 Task: Find connections with filter location Jinshi with filter topic #openhouse with filter profile language Potuguese with filter current company CRISIL Global Research & Risk Solutions with filter school Saurashtra University, Rajkot with filter industry Taxi and Limousine Services with filter service category Leadership Development with filter keywords title Preschool Teacher
Action: Mouse moved to (551, 70)
Screenshot: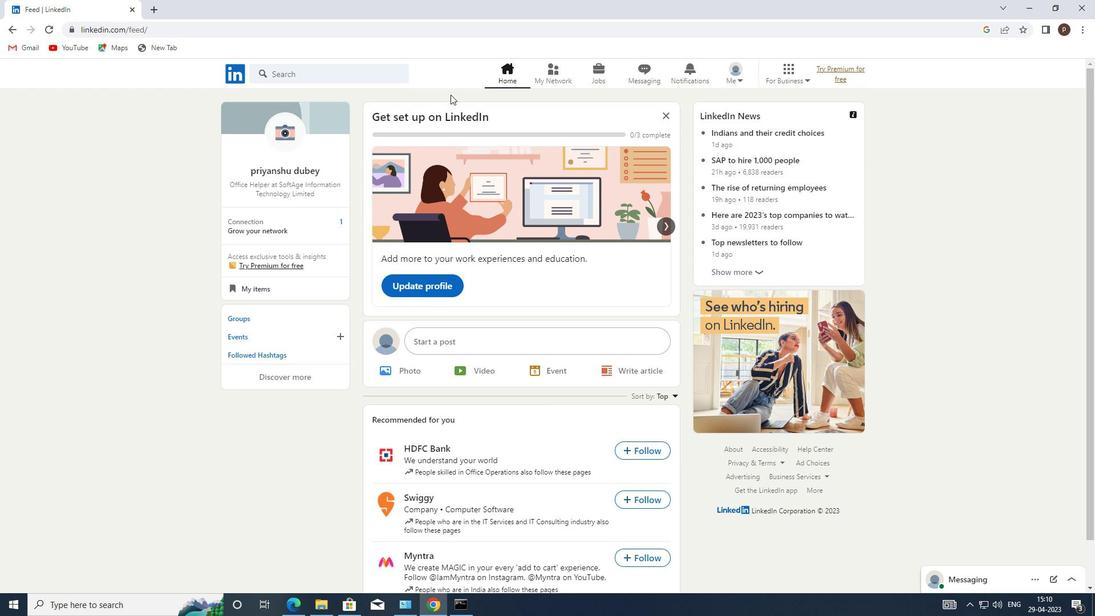 
Action: Mouse pressed left at (551, 70)
Screenshot: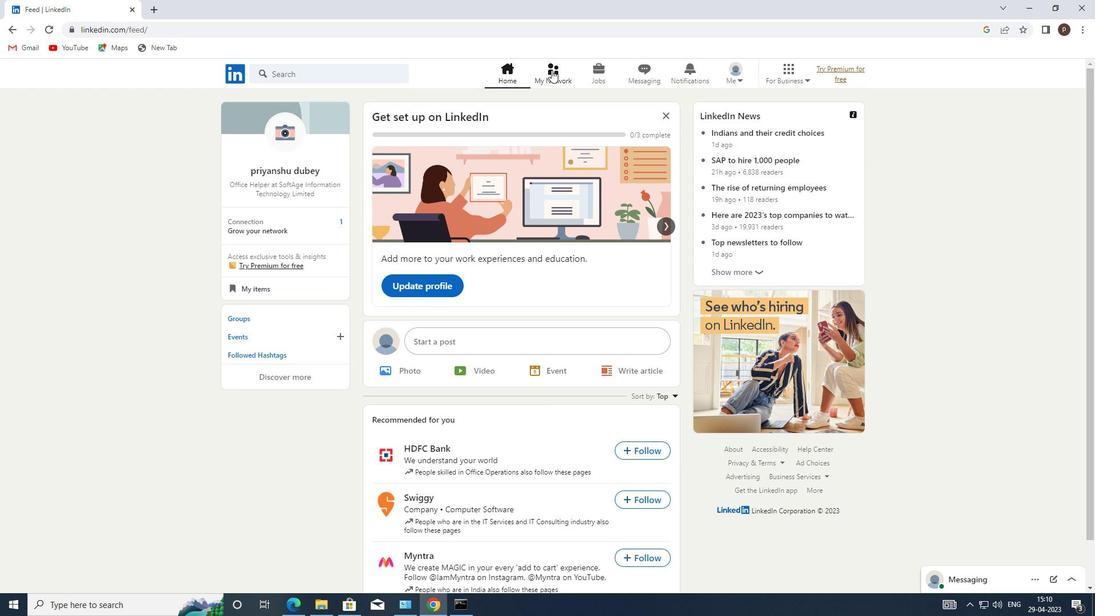 
Action: Mouse moved to (306, 127)
Screenshot: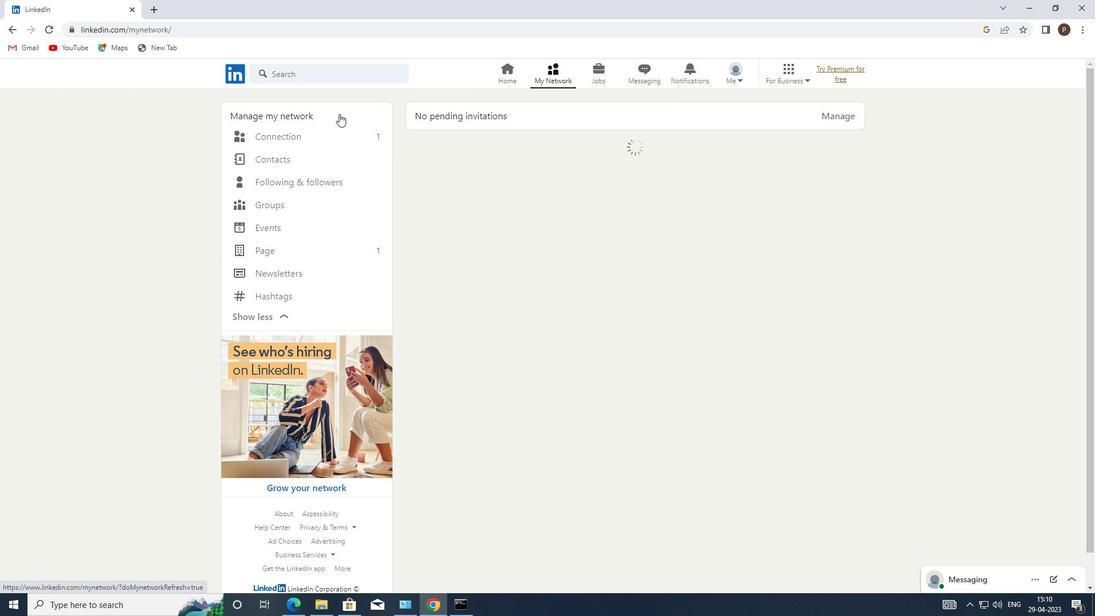 
Action: Mouse pressed left at (306, 127)
Screenshot: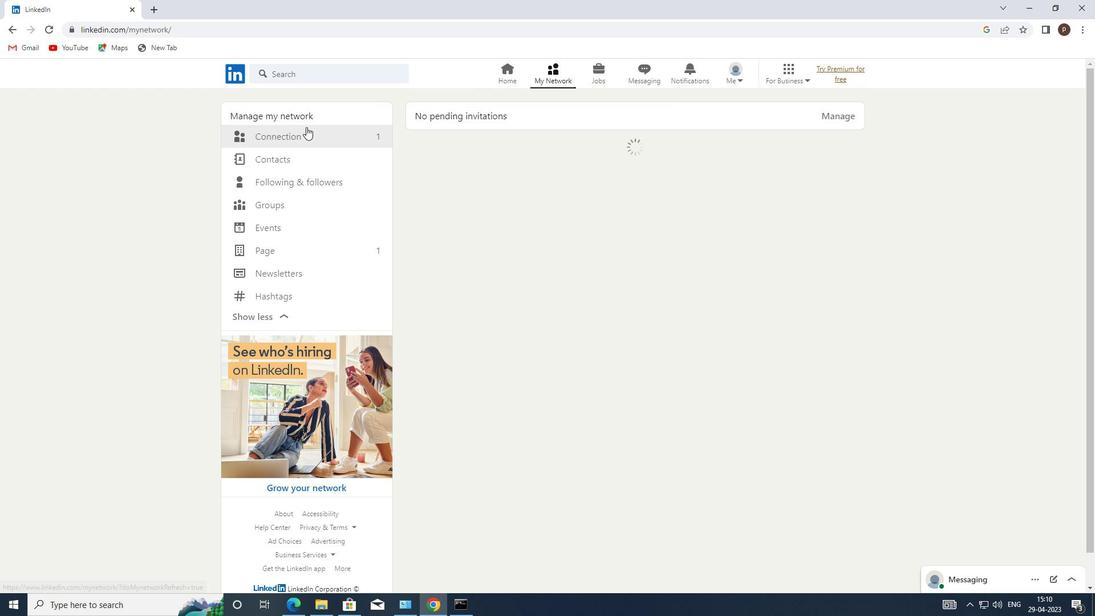 
Action: Mouse moved to (327, 140)
Screenshot: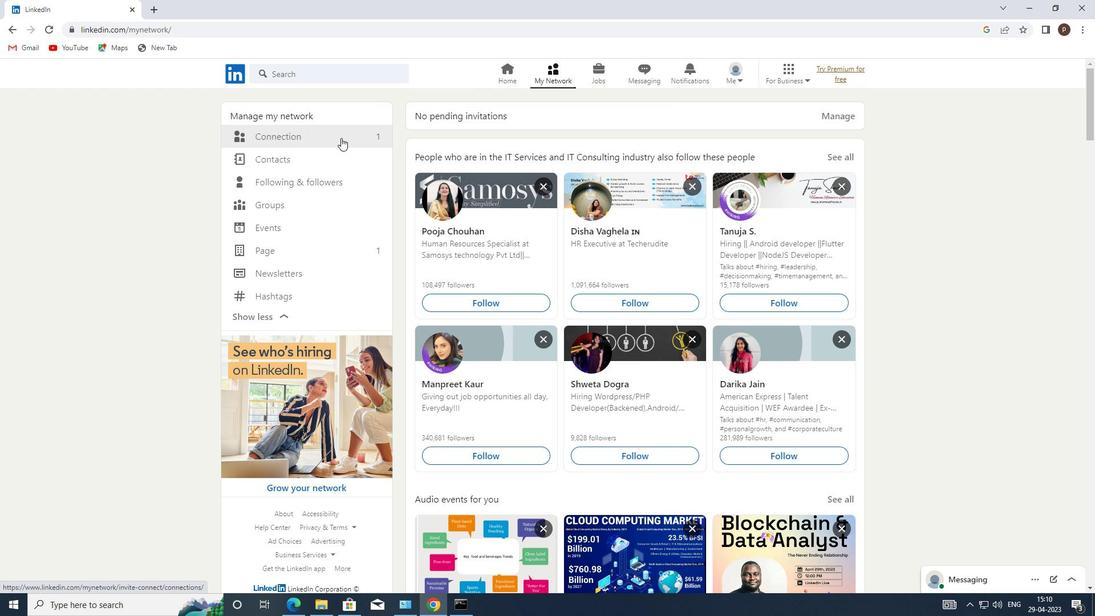 
Action: Mouse pressed left at (327, 140)
Screenshot: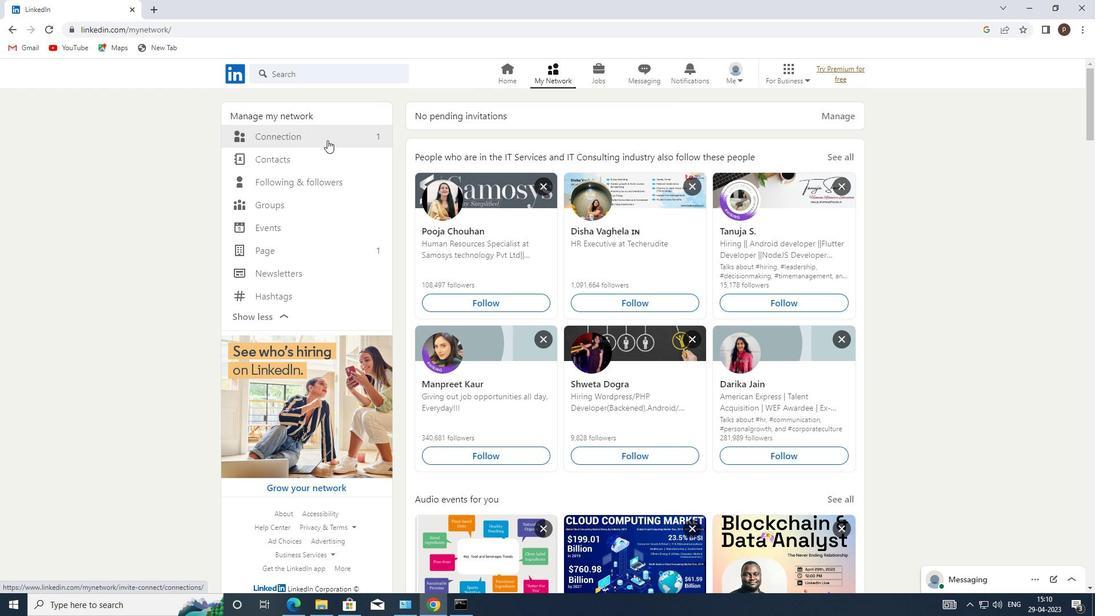 
Action: Mouse moved to (636, 138)
Screenshot: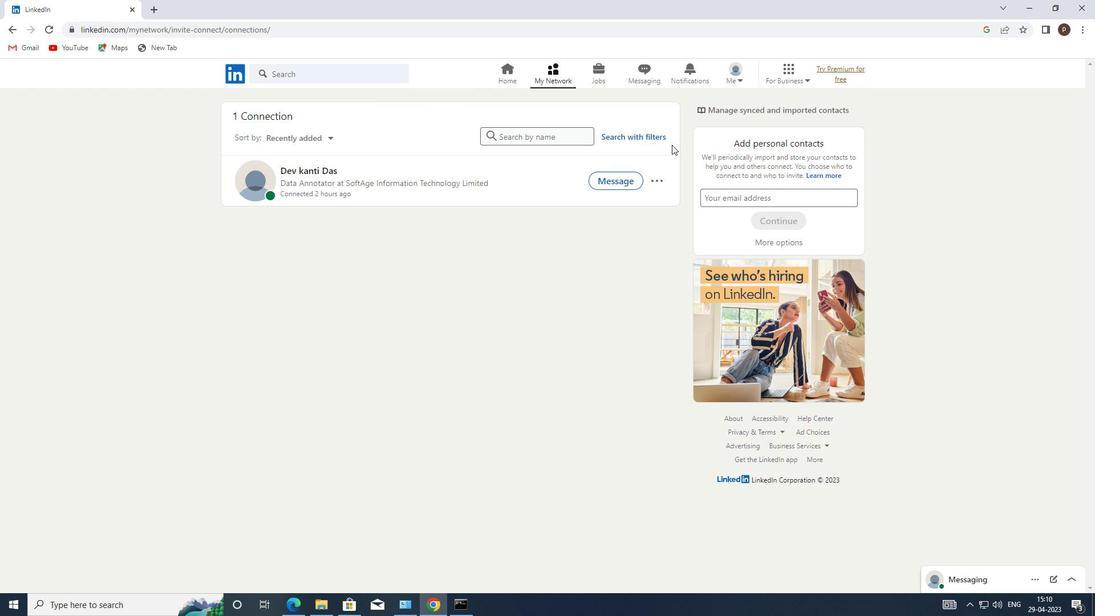 
Action: Mouse pressed left at (636, 138)
Screenshot: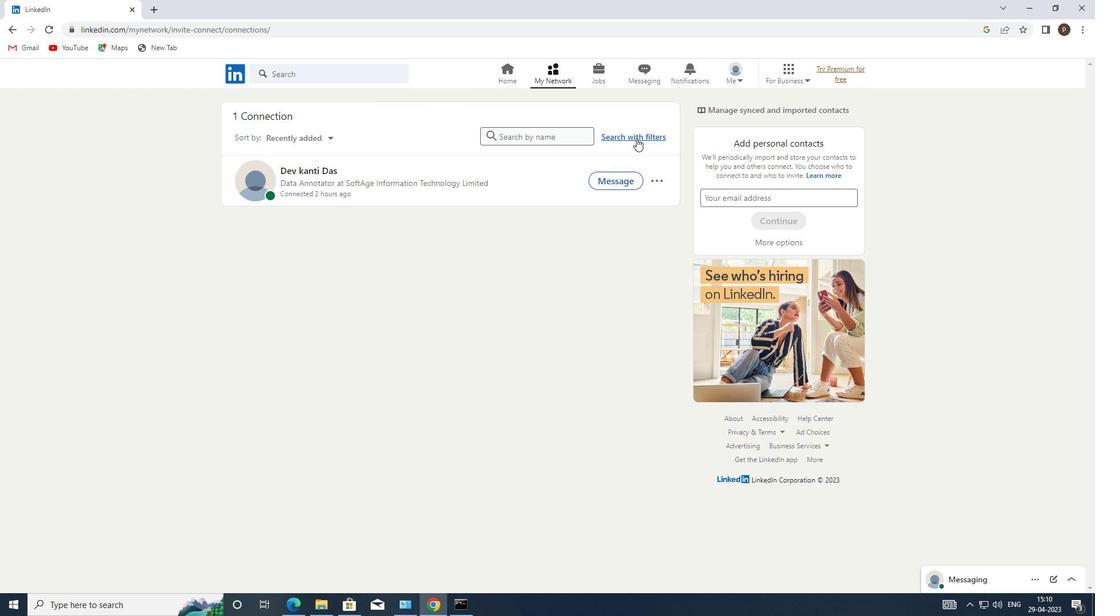 
Action: Mouse moved to (581, 110)
Screenshot: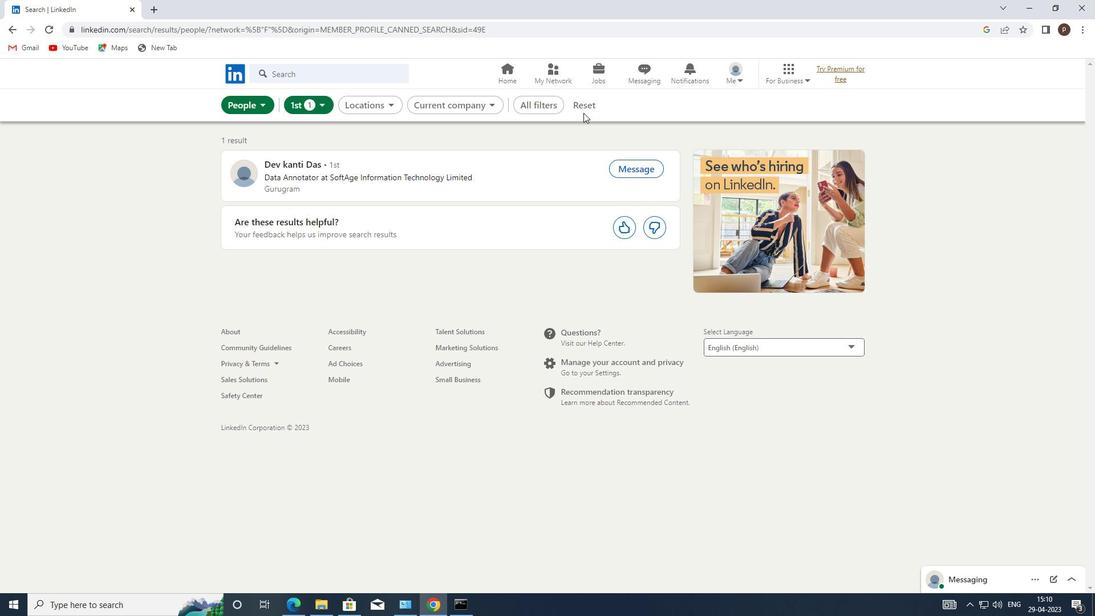 
Action: Mouse pressed left at (581, 110)
Screenshot: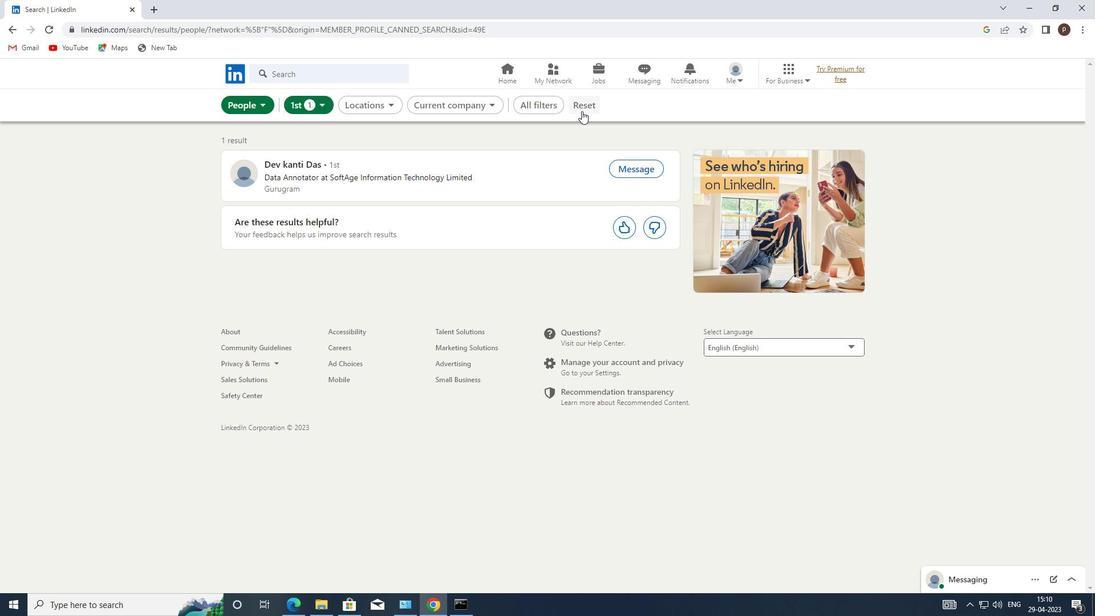 
Action: Mouse moved to (578, 107)
Screenshot: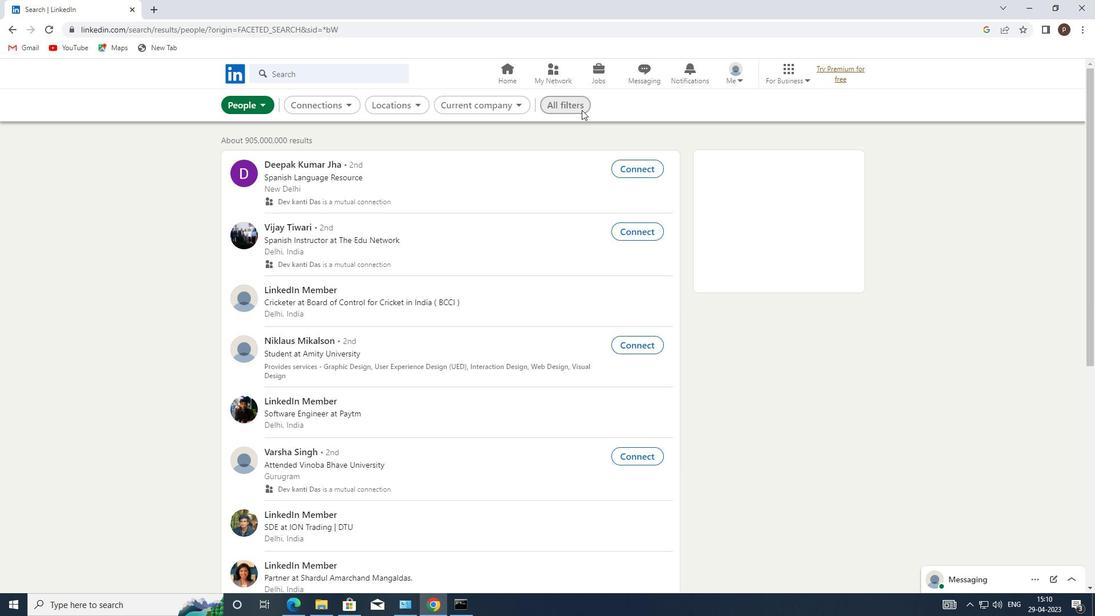 
Action: Mouse pressed left at (578, 107)
Screenshot: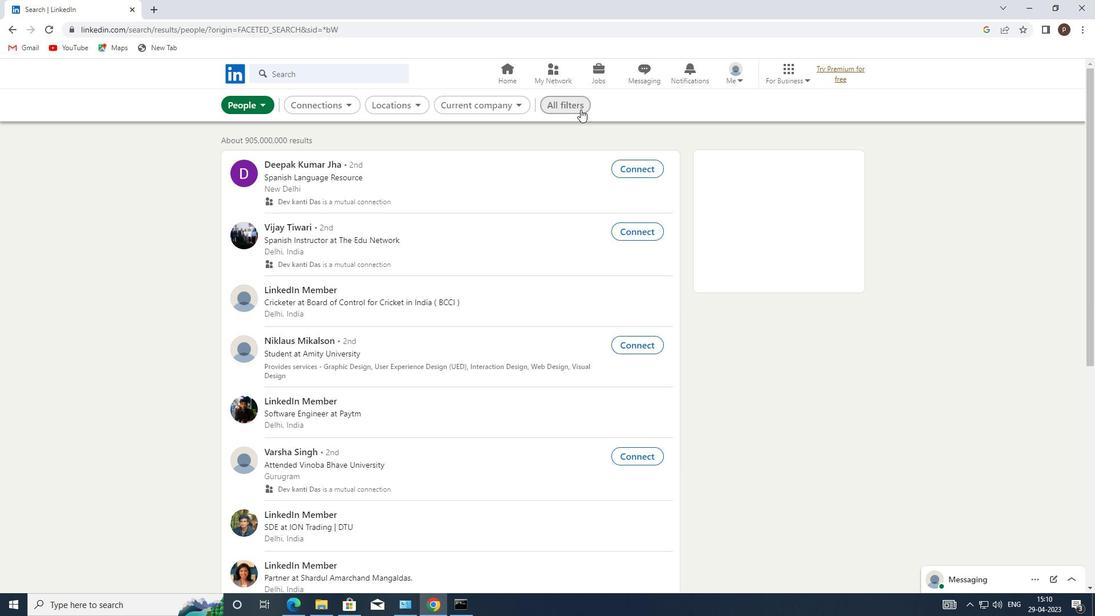 
Action: Mouse moved to (877, 365)
Screenshot: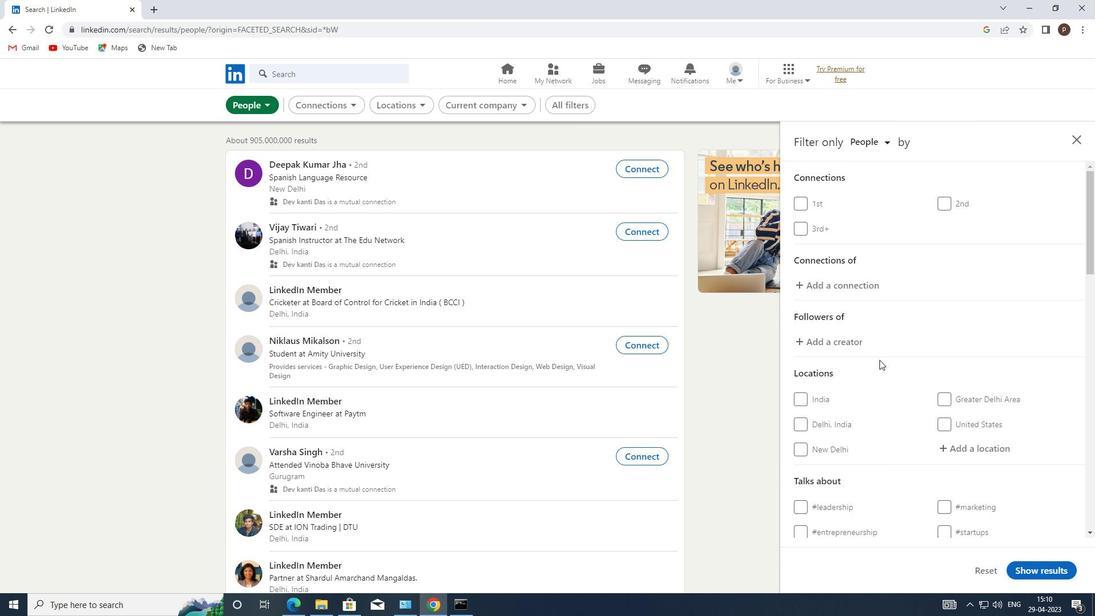 
Action: Mouse scrolled (877, 364) with delta (0, 0)
Screenshot: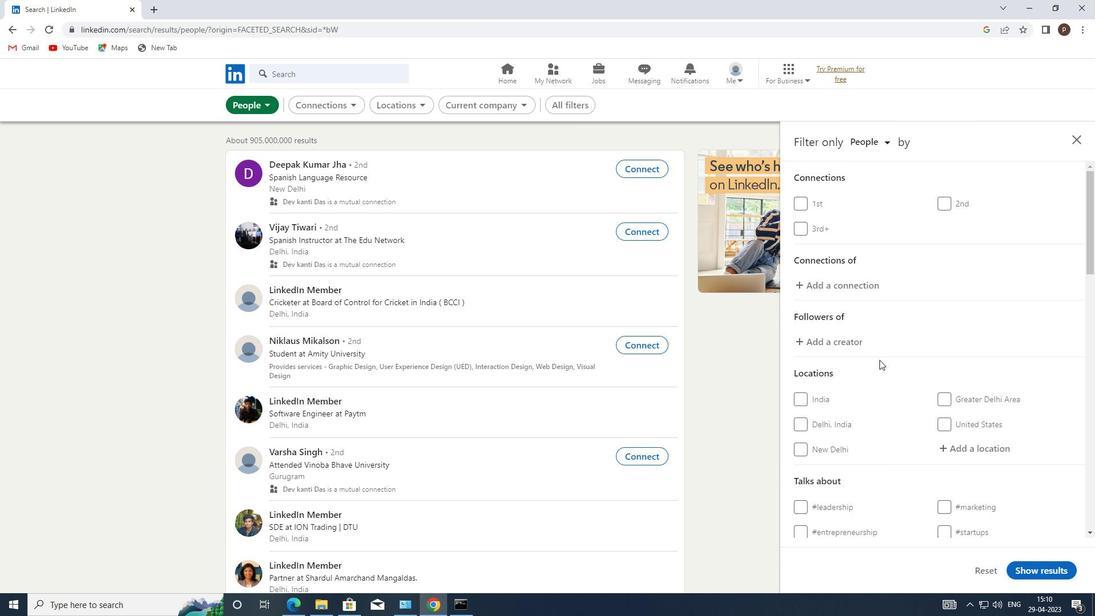 
Action: Mouse scrolled (877, 364) with delta (0, 0)
Screenshot: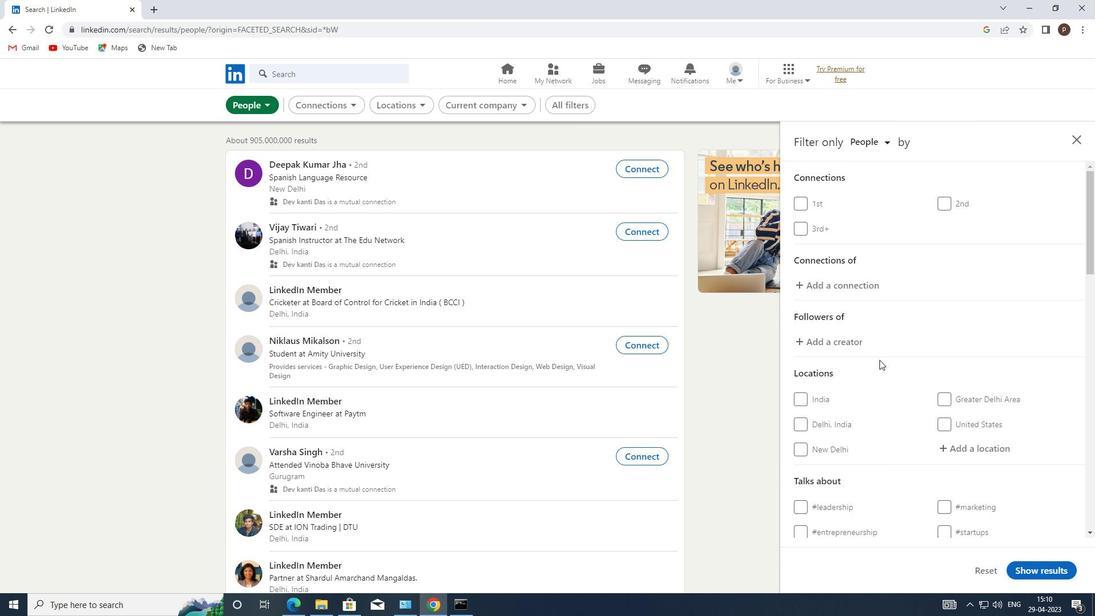 
Action: Mouse moved to (953, 328)
Screenshot: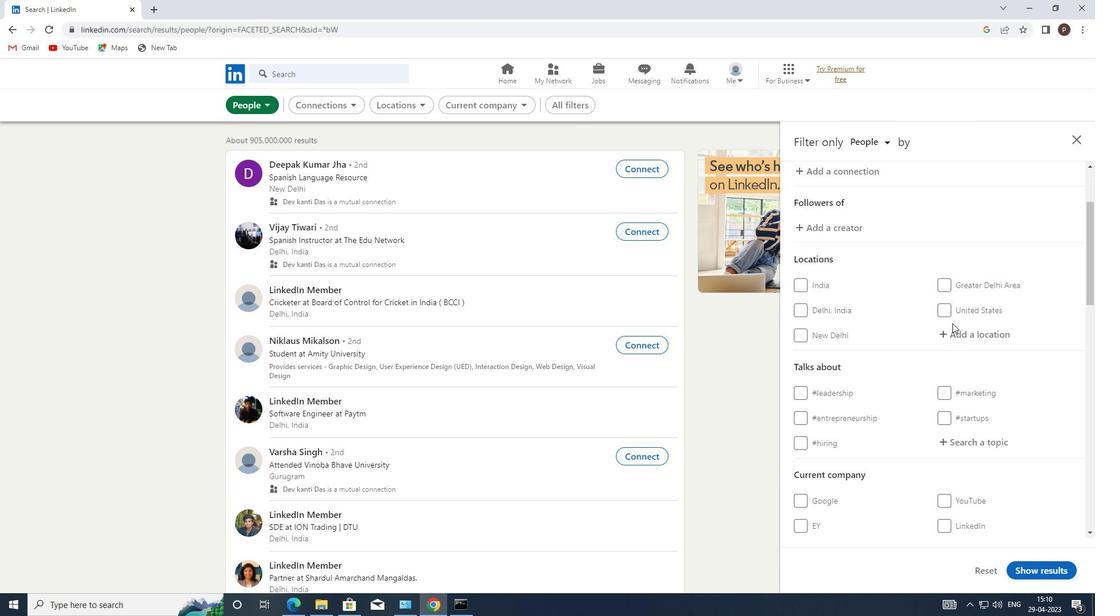 
Action: Mouse pressed left at (953, 328)
Screenshot: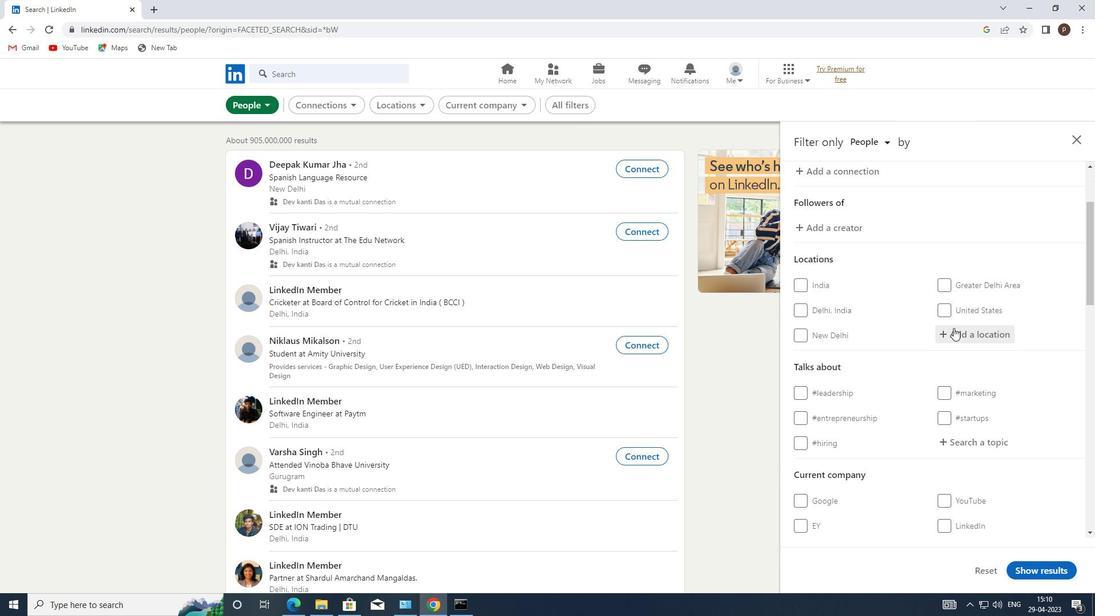 
Action: Key pressed <Key.caps_lock>j<Key.caps_lock>inshi
Screenshot: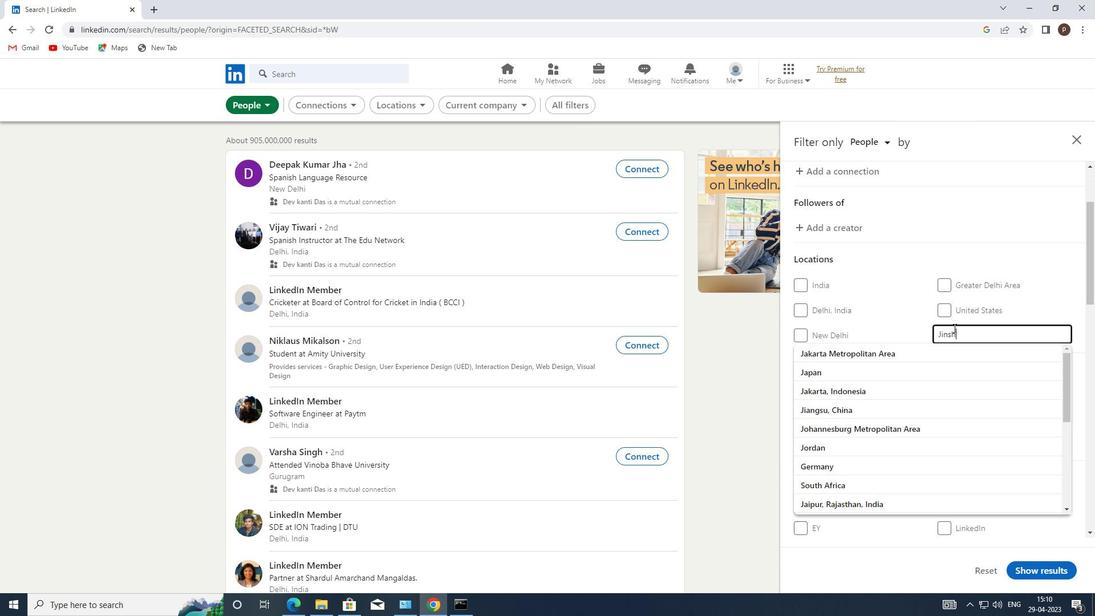 
Action: Mouse moved to (941, 357)
Screenshot: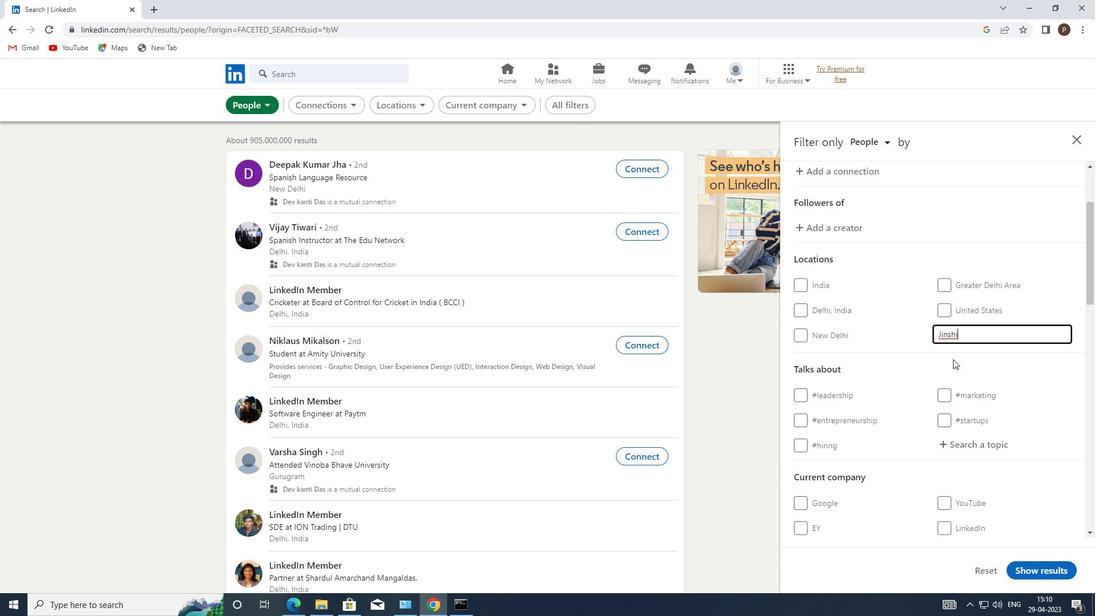 
Action: Key pressed <Key.space>
Screenshot: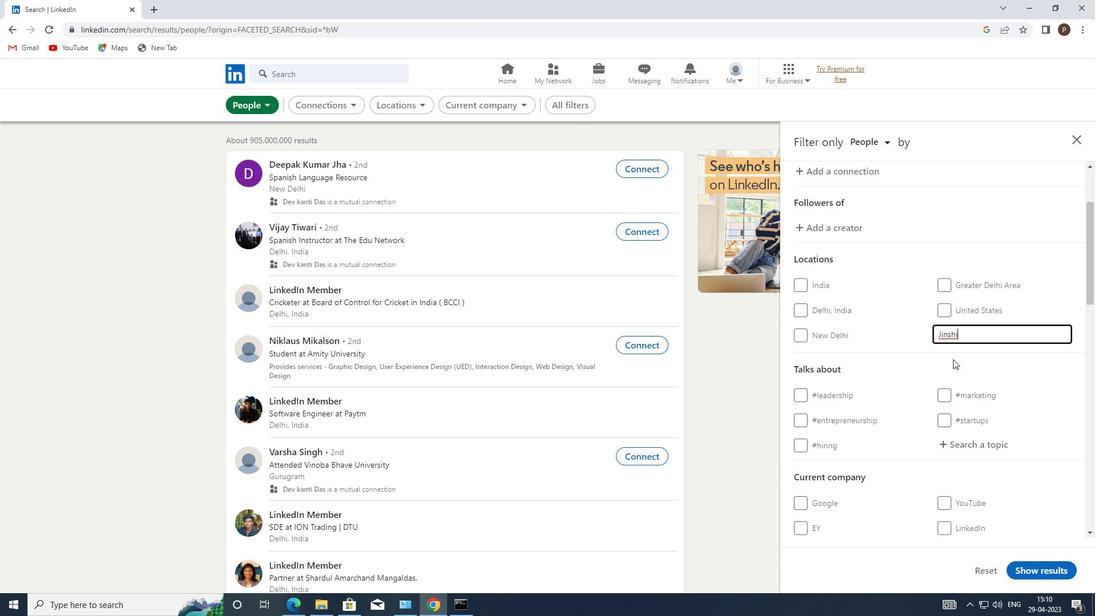 
Action: Mouse moved to (928, 362)
Screenshot: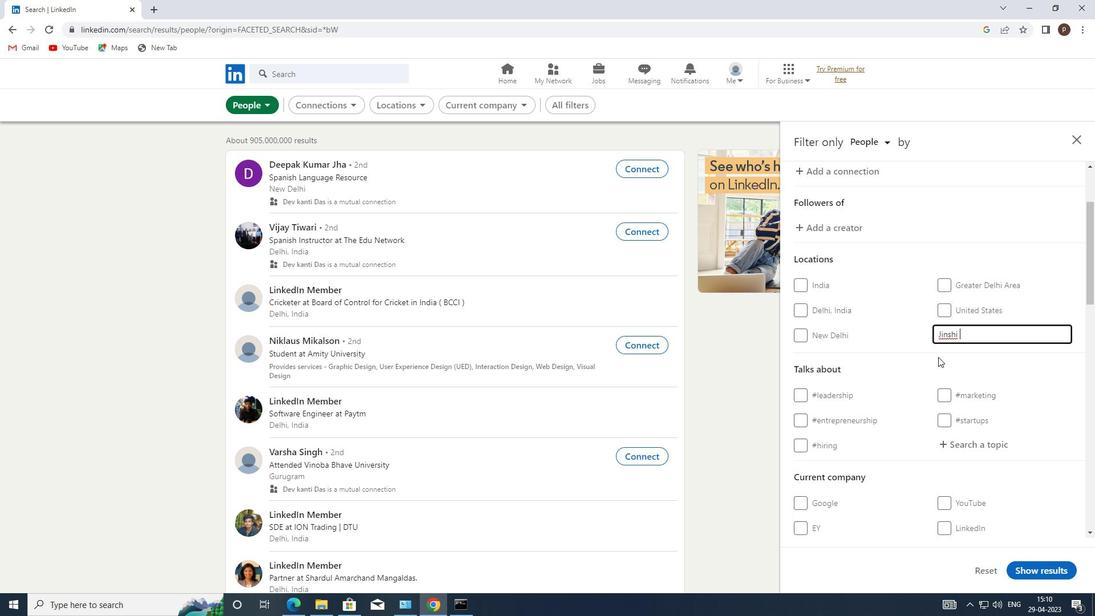 
Action: Mouse scrolled (928, 361) with delta (0, 0)
Screenshot: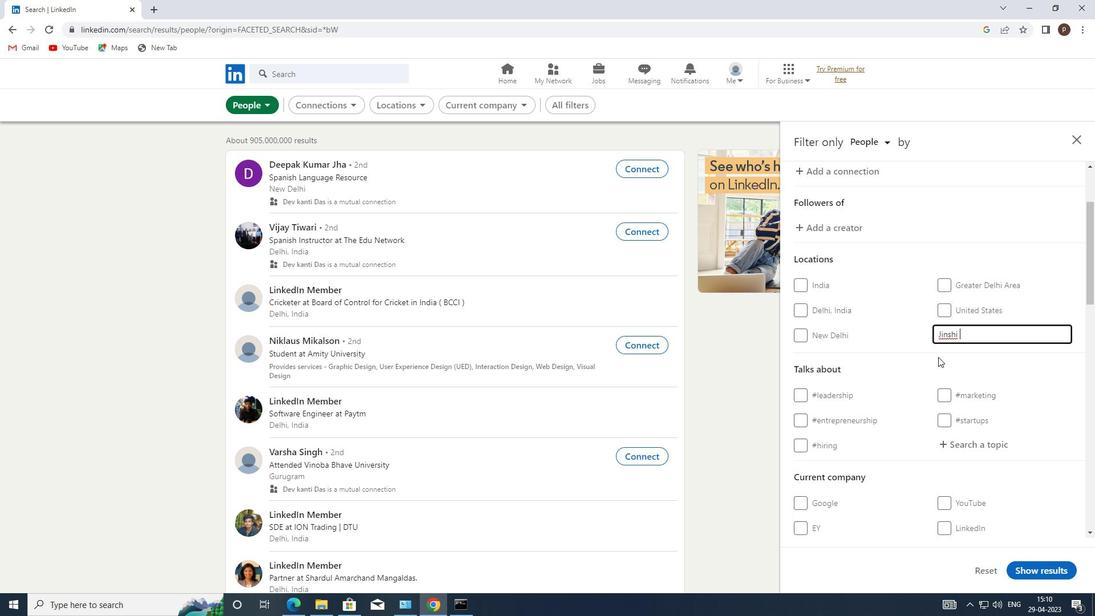 
Action: Mouse scrolled (928, 361) with delta (0, 0)
Screenshot: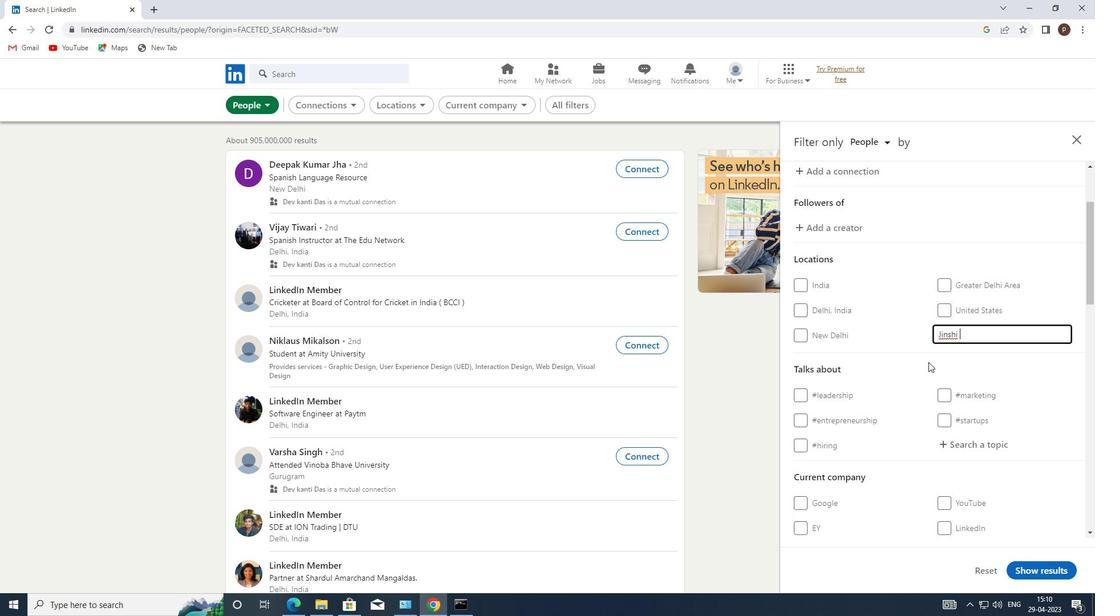 
Action: Mouse moved to (988, 329)
Screenshot: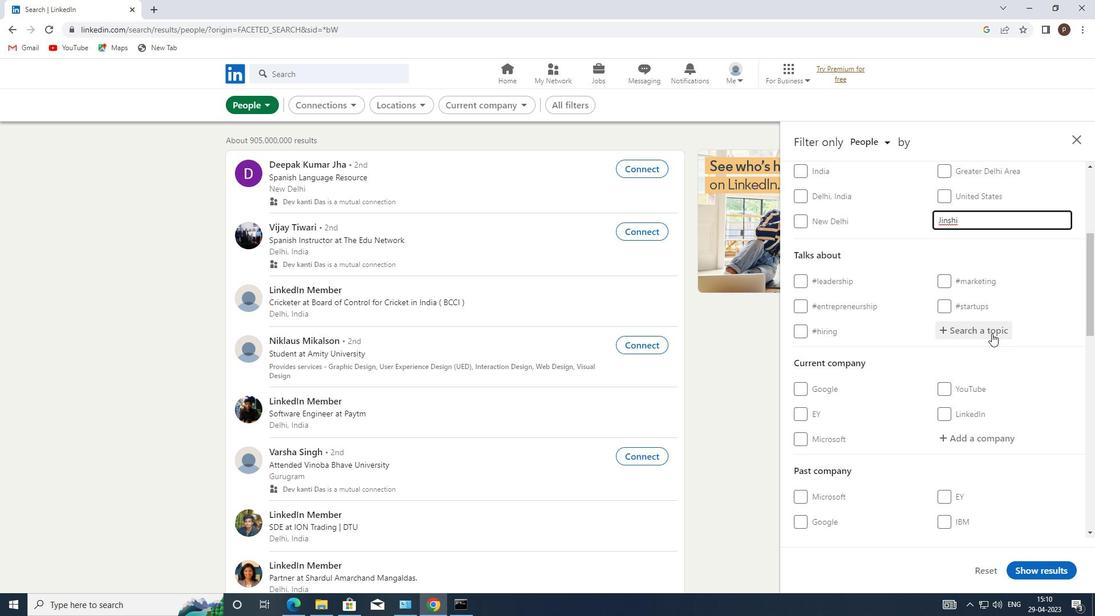 
Action: Mouse pressed left at (988, 329)
Screenshot: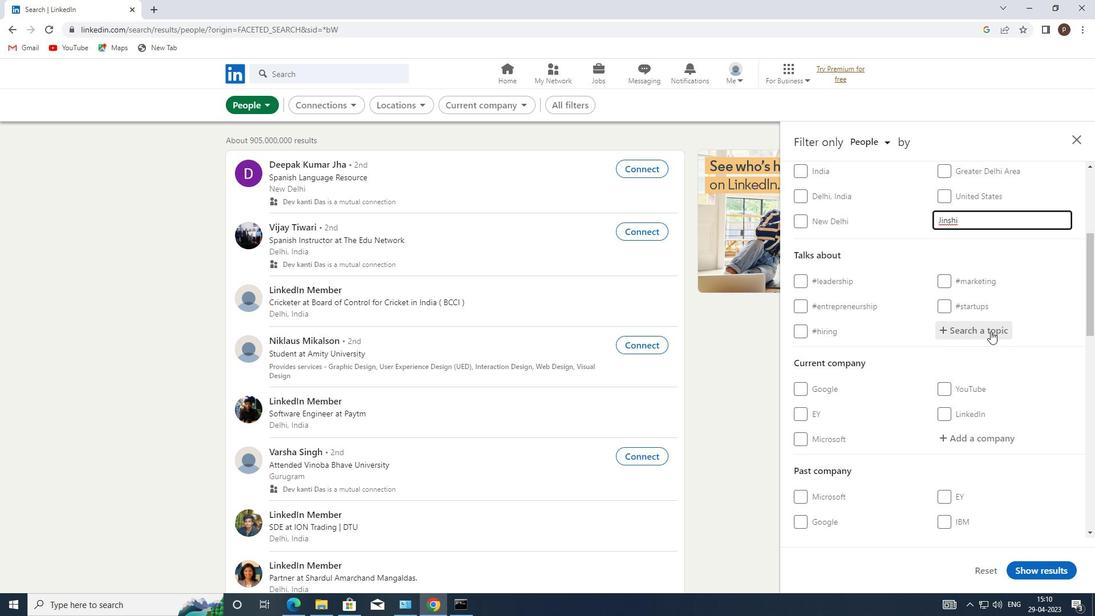 
Action: Key pressed <Key.shift>#OPENHOUSE
Screenshot: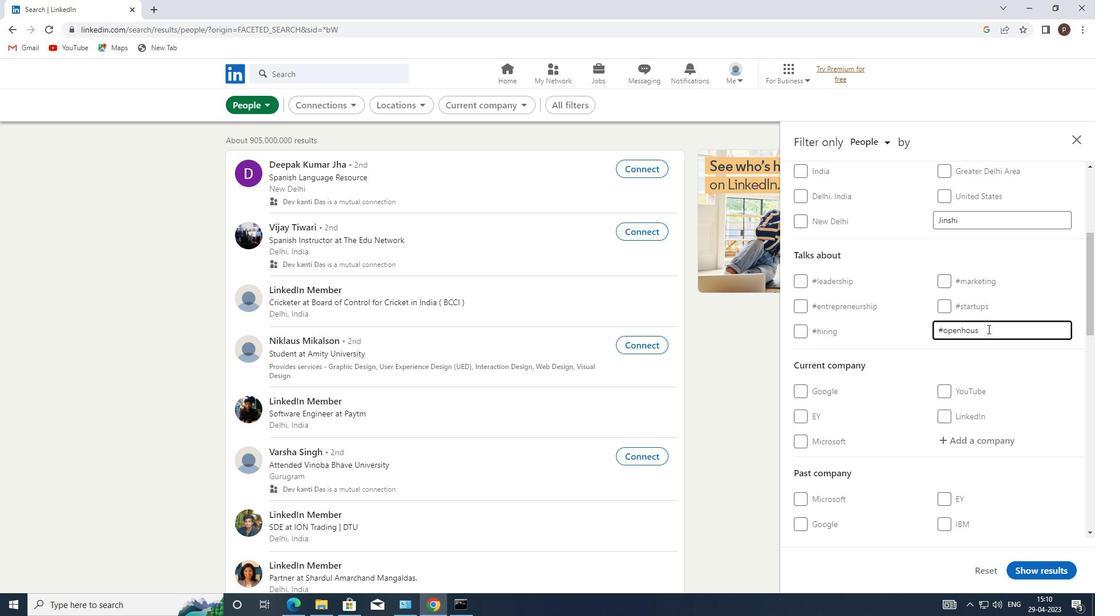 
Action: Mouse moved to (913, 368)
Screenshot: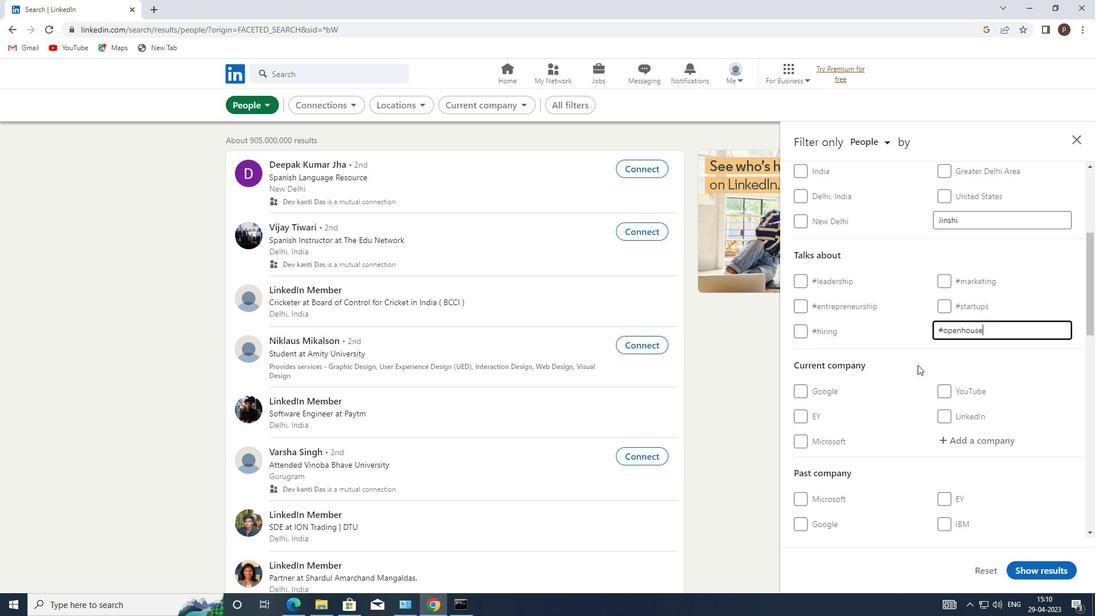 
Action: Mouse scrolled (913, 367) with delta (0, 0)
Screenshot: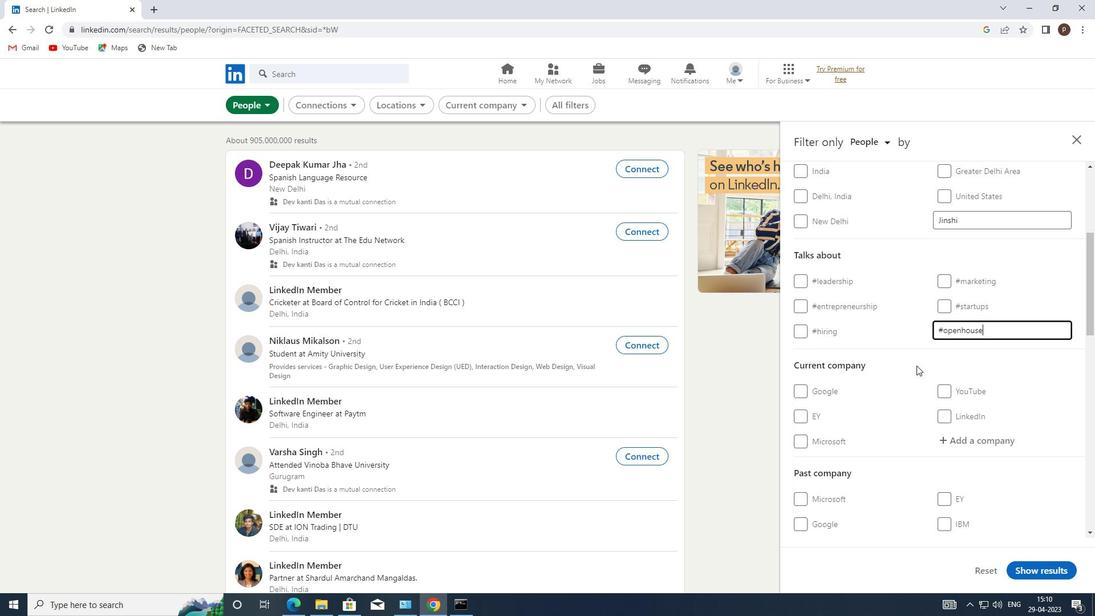 
Action: Mouse moved to (913, 375)
Screenshot: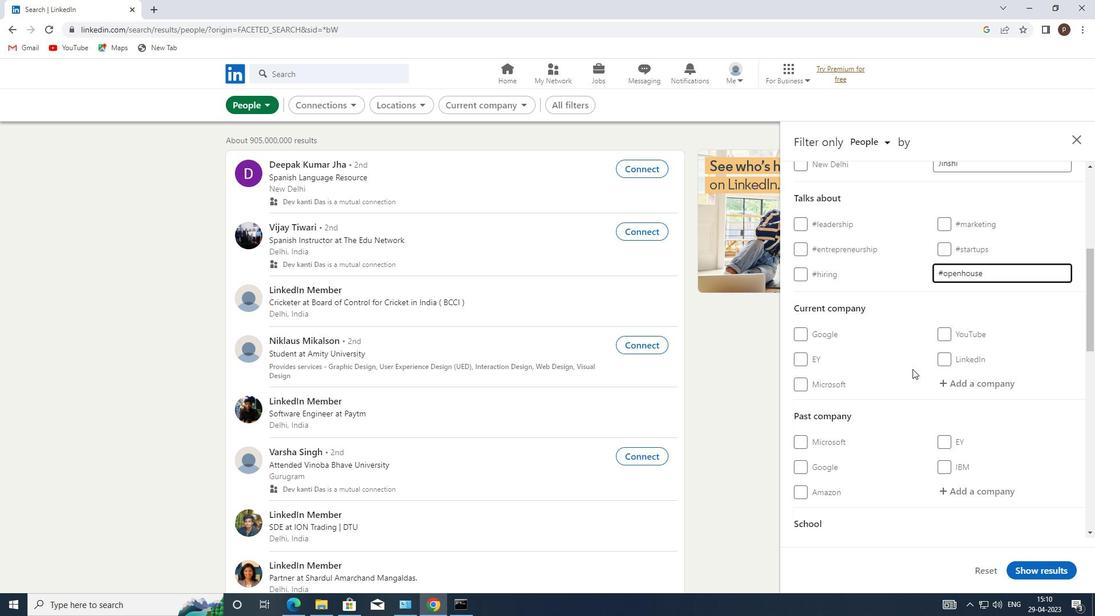 
Action: Mouse scrolled (913, 374) with delta (0, 0)
Screenshot: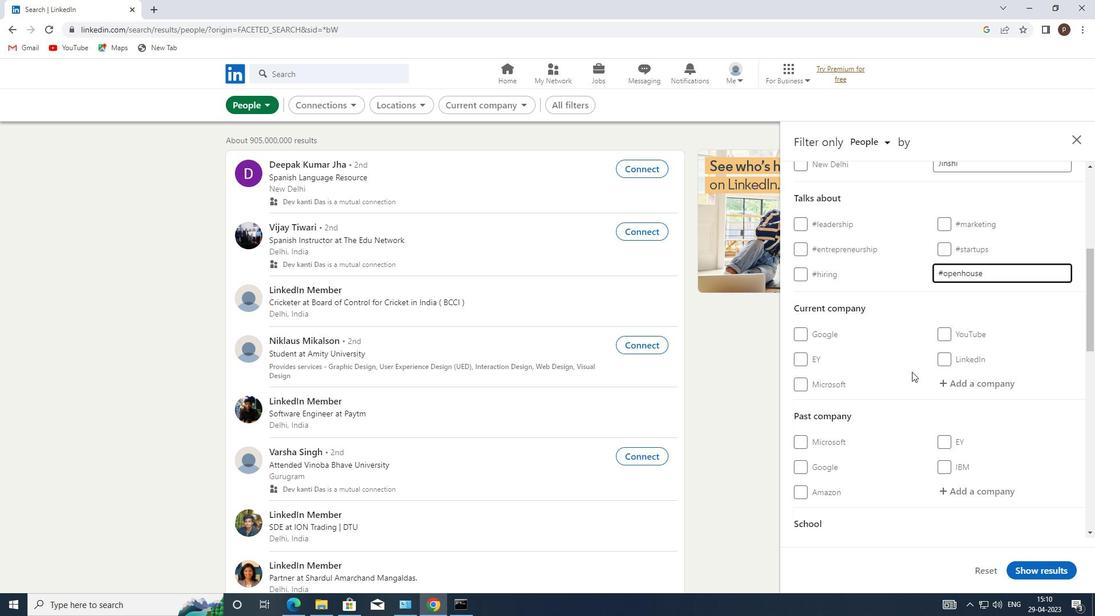 
Action: Mouse moved to (913, 375)
Screenshot: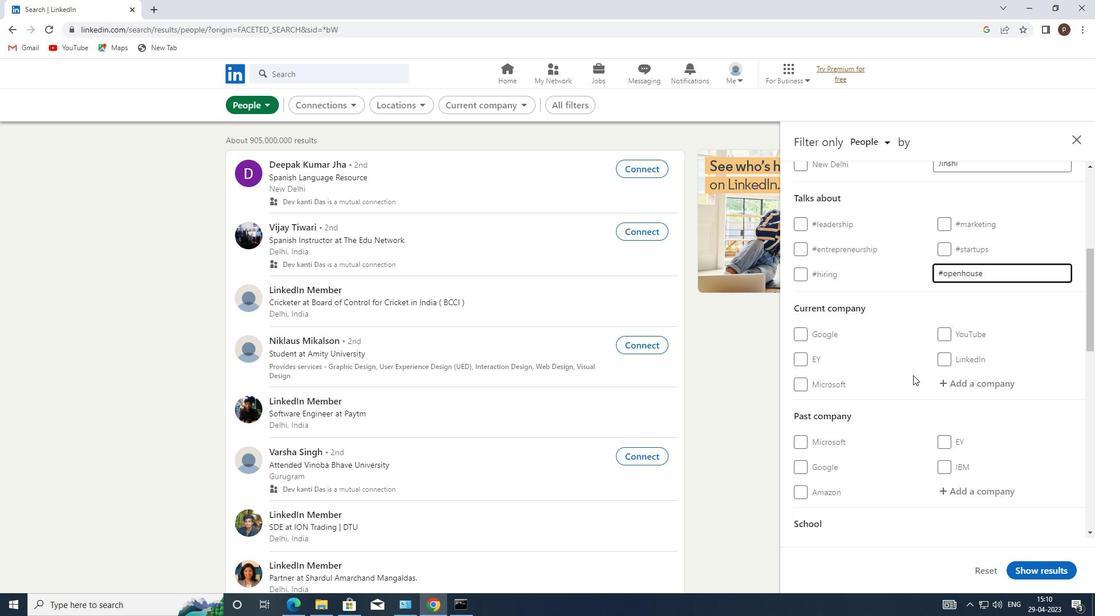 
Action: Mouse scrolled (913, 375) with delta (0, 0)
Screenshot: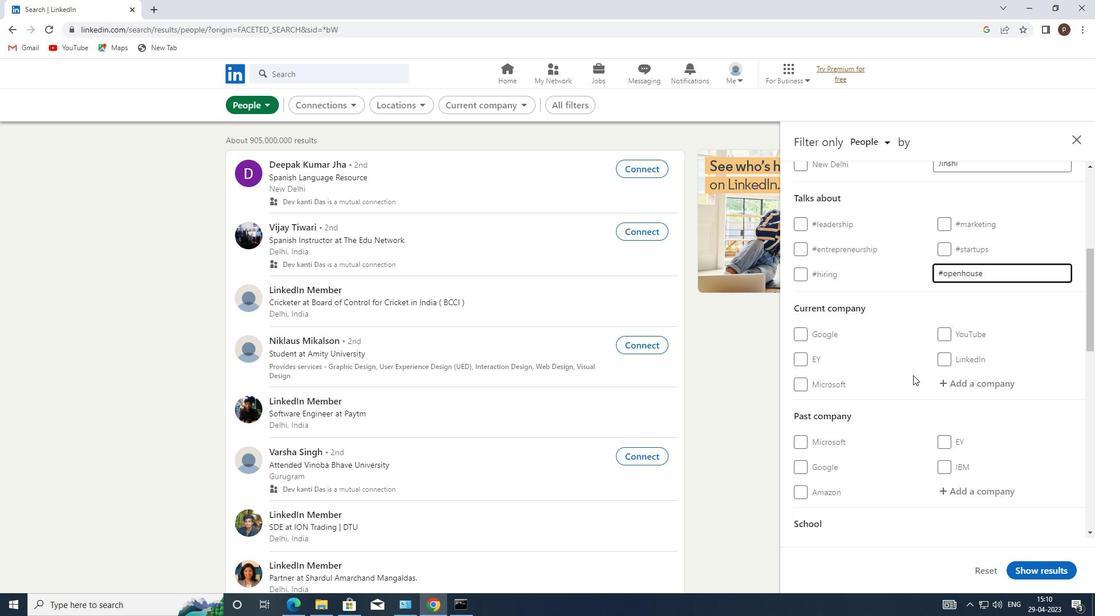 
Action: Mouse scrolled (913, 375) with delta (0, 0)
Screenshot: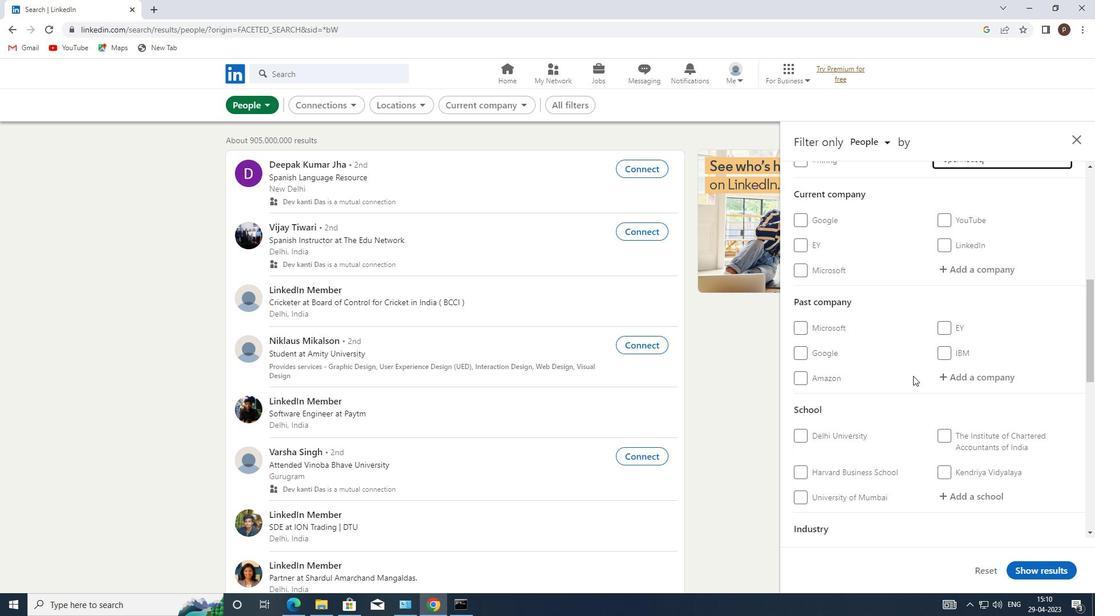 
Action: Mouse scrolled (913, 375) with delta (0, 0)
Screenshot: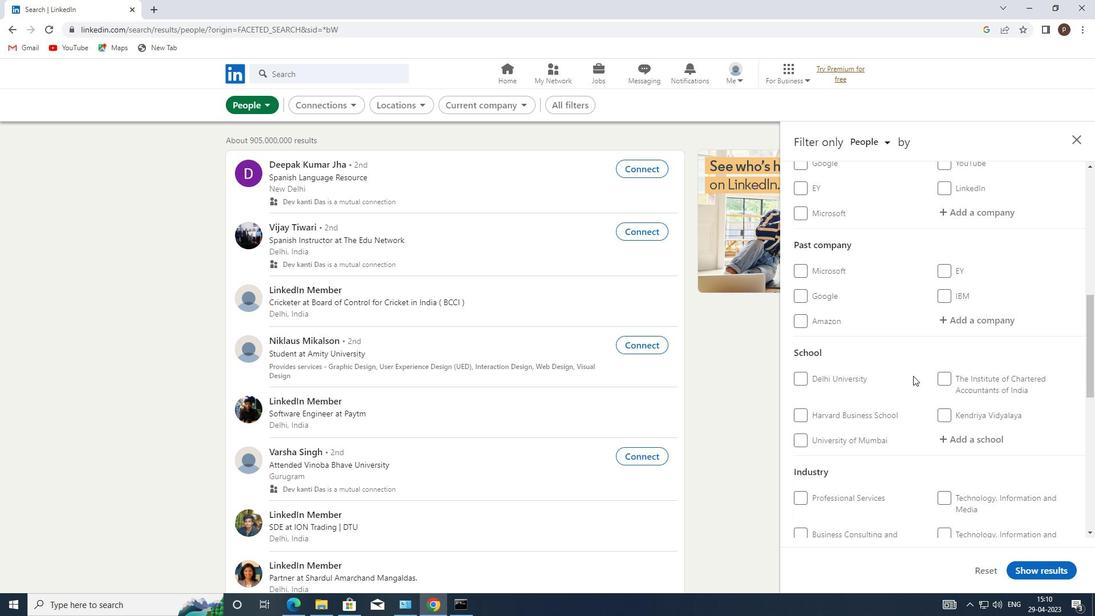 
Action: Mouse scrolled (913, 375) with delta (0, 0)
Screenshot: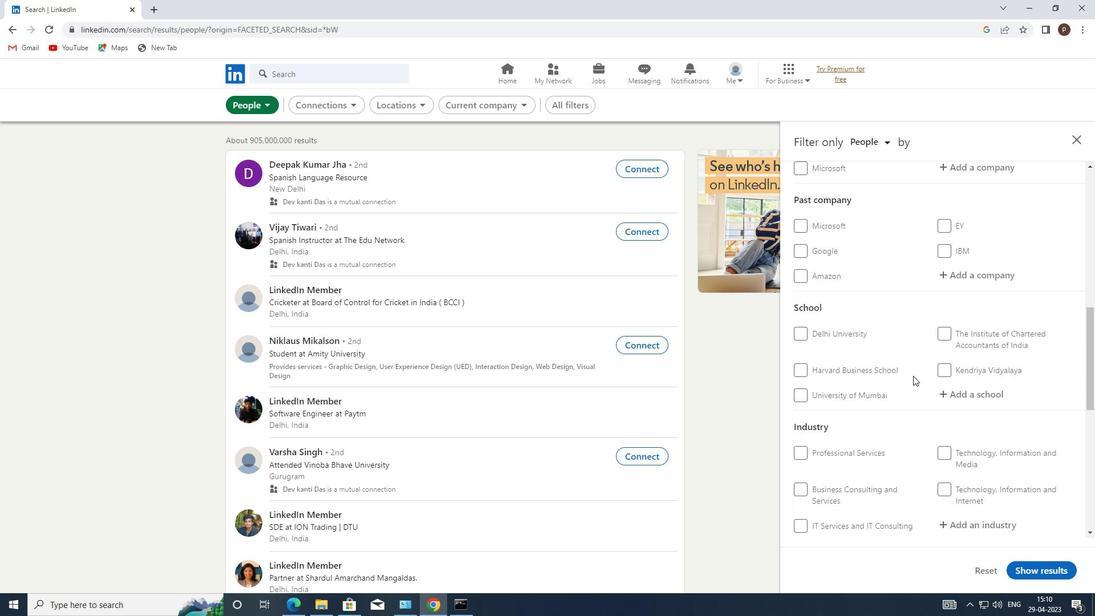 
Action: Mouse scrolled (913, 375) with delta (0, 0)
Screenshot: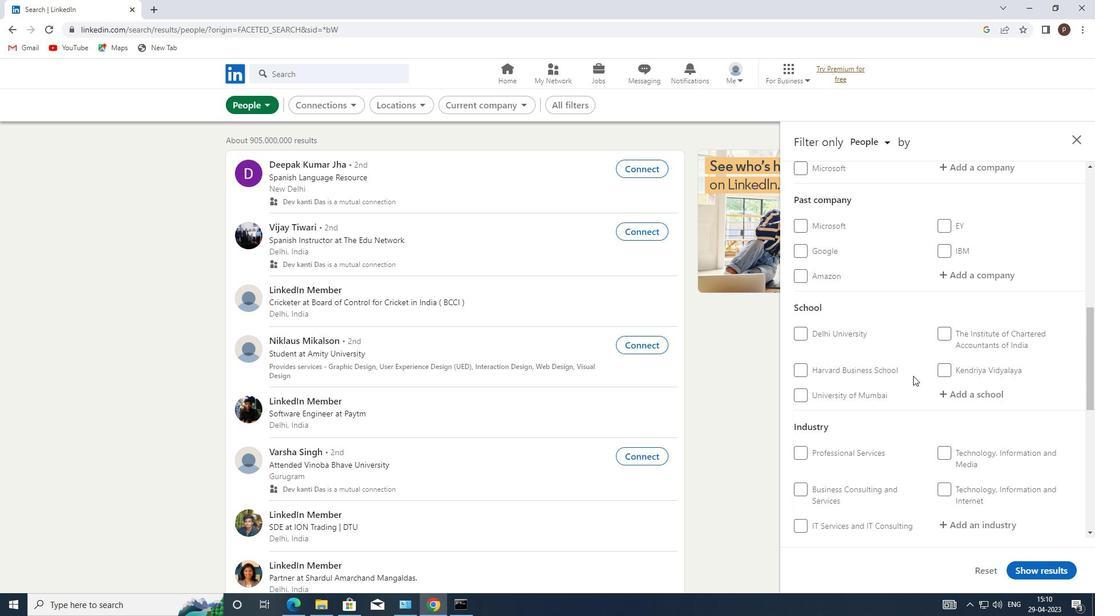 
Action: Mouse scrolled (913, 375) with delta (0, 0)
Screenshot: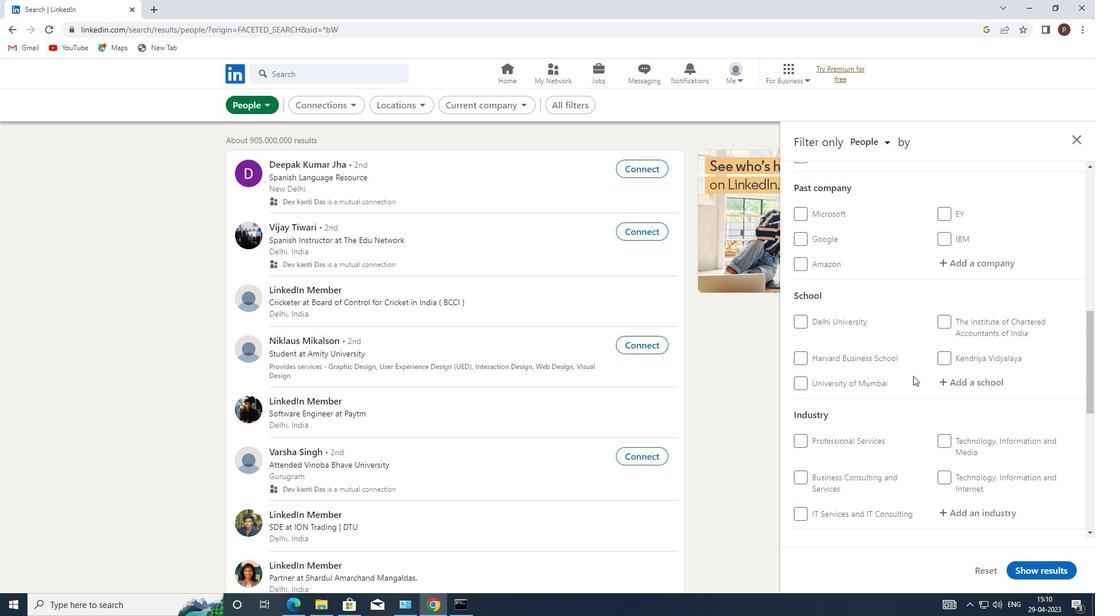 
Action: Mouse moved to (950, 426)
Screenshot: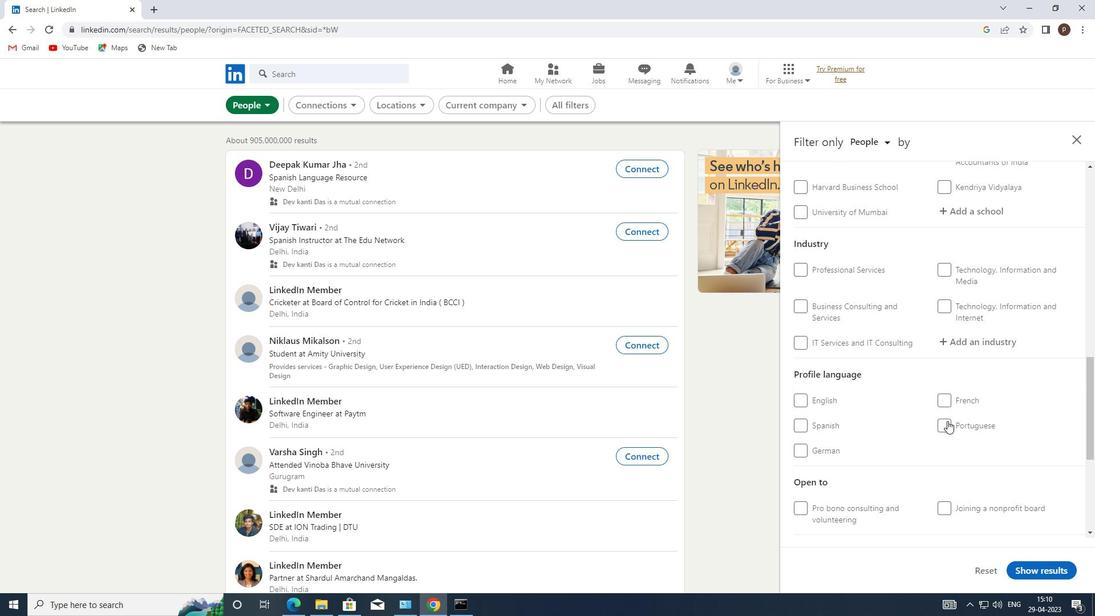
Action: Mouse pressed left at (950, 426)
Screenshot: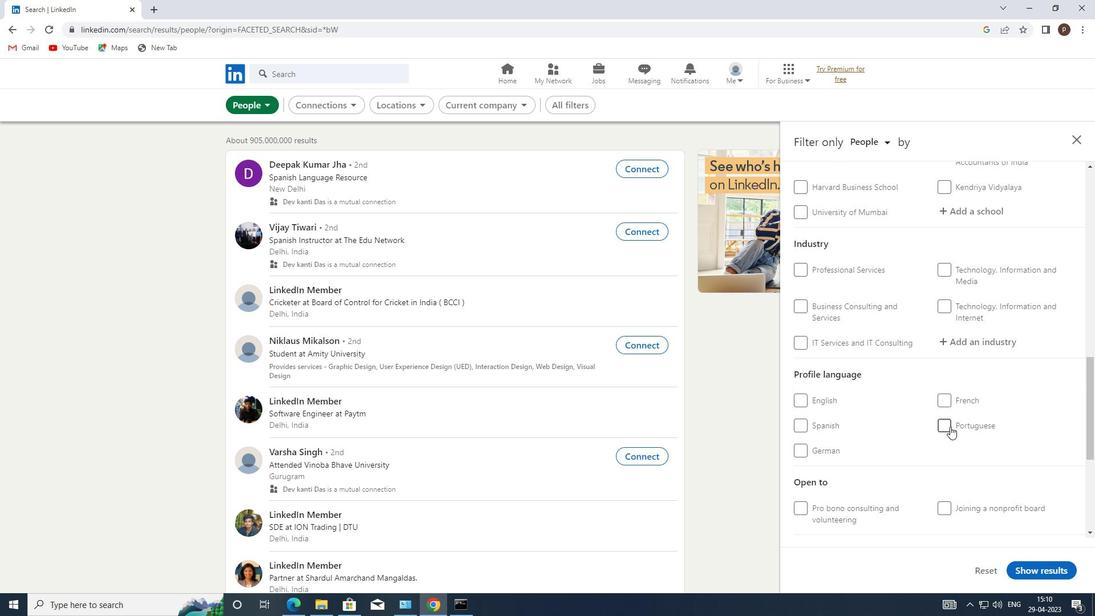
Action: Mouse moved to (938, 398)
Screenshot: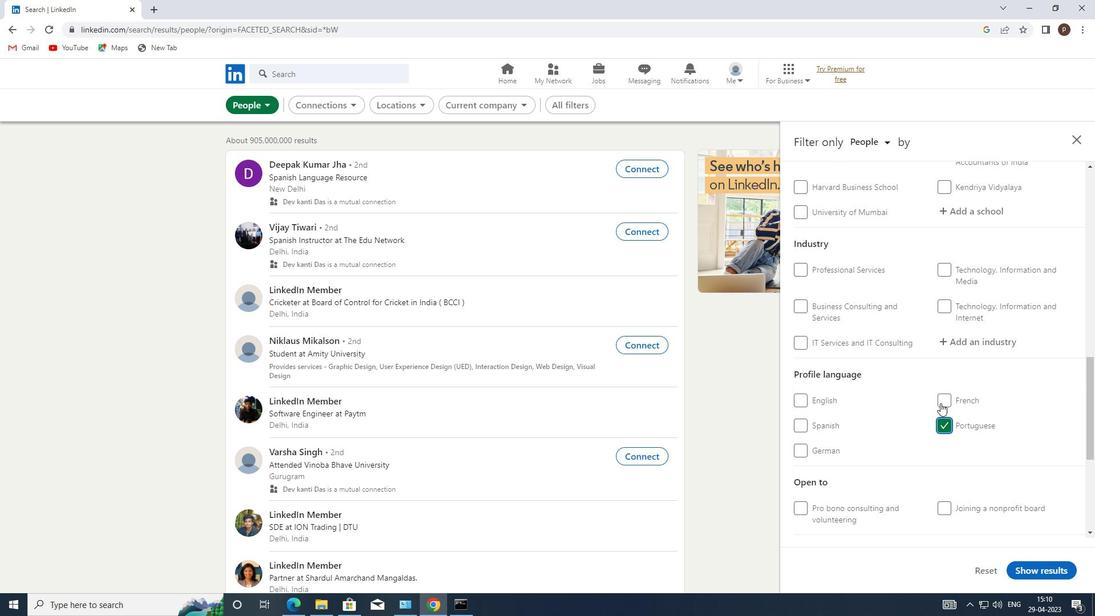 
Action: Mouse scrolled (938, 398) with delta (0, 0)
Screenshot: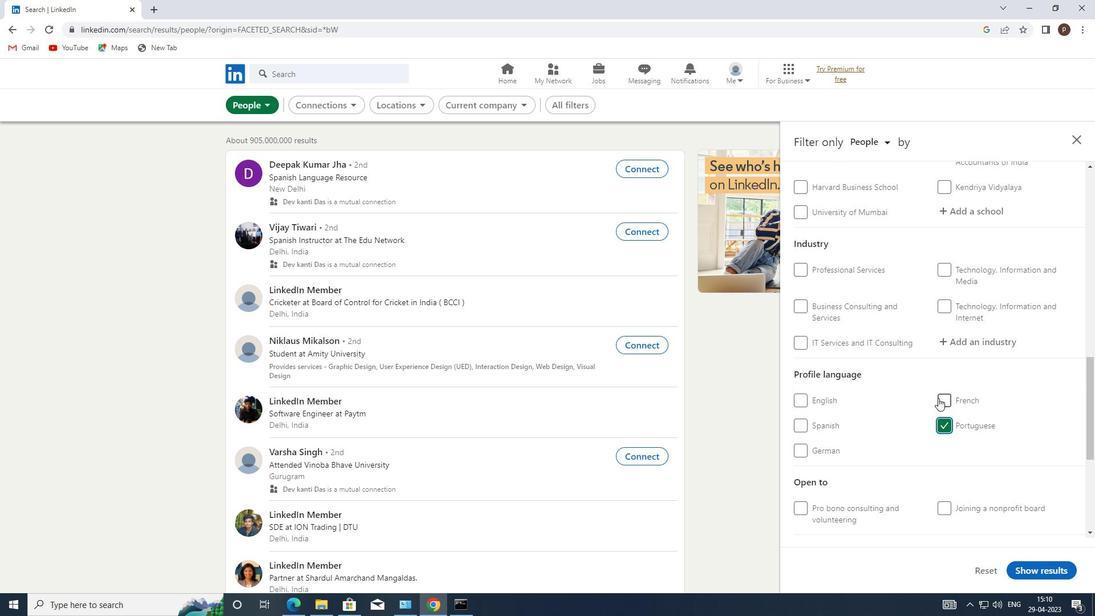 
Action: Mouse moved to (937, 398)
Screenshot: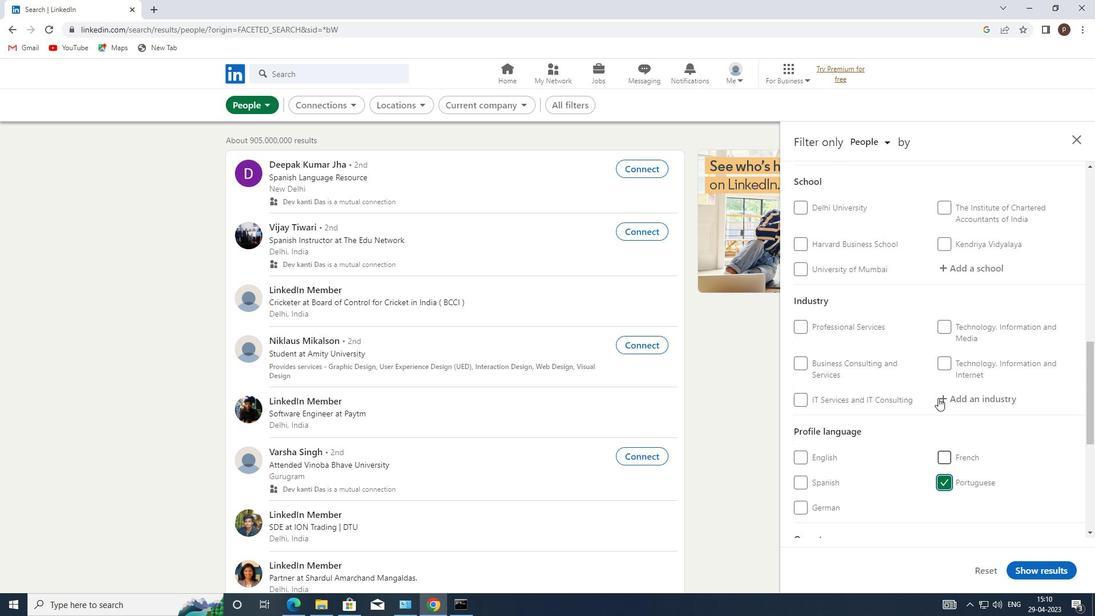 
Action: Mouse scrolled (937, 398) with delta (0, 0)
Screenshot: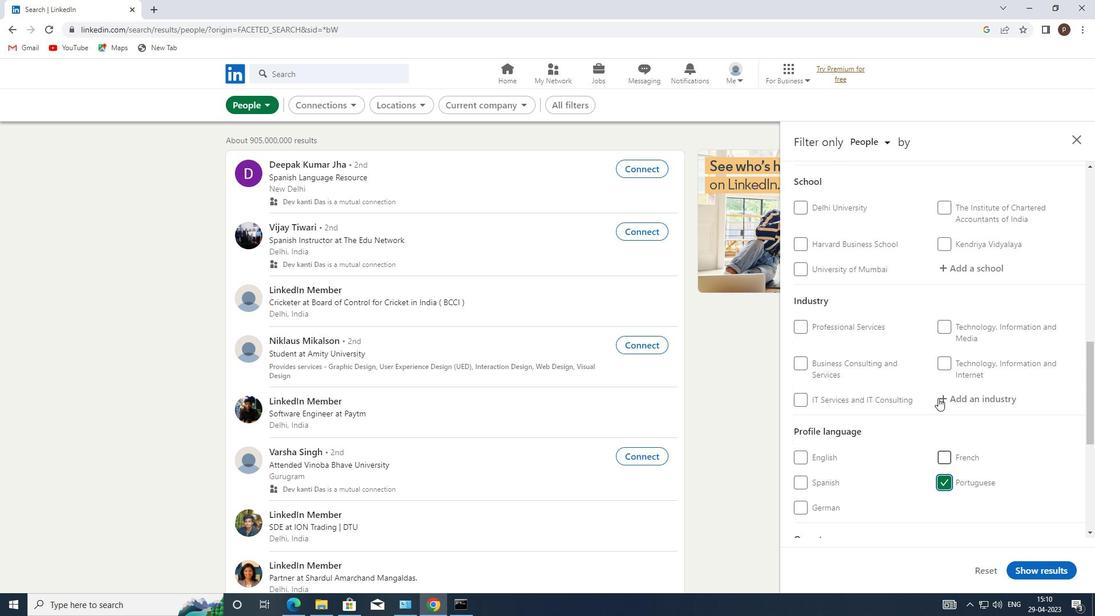 
Action: Mouse moved to (937, 398)
Screenshot: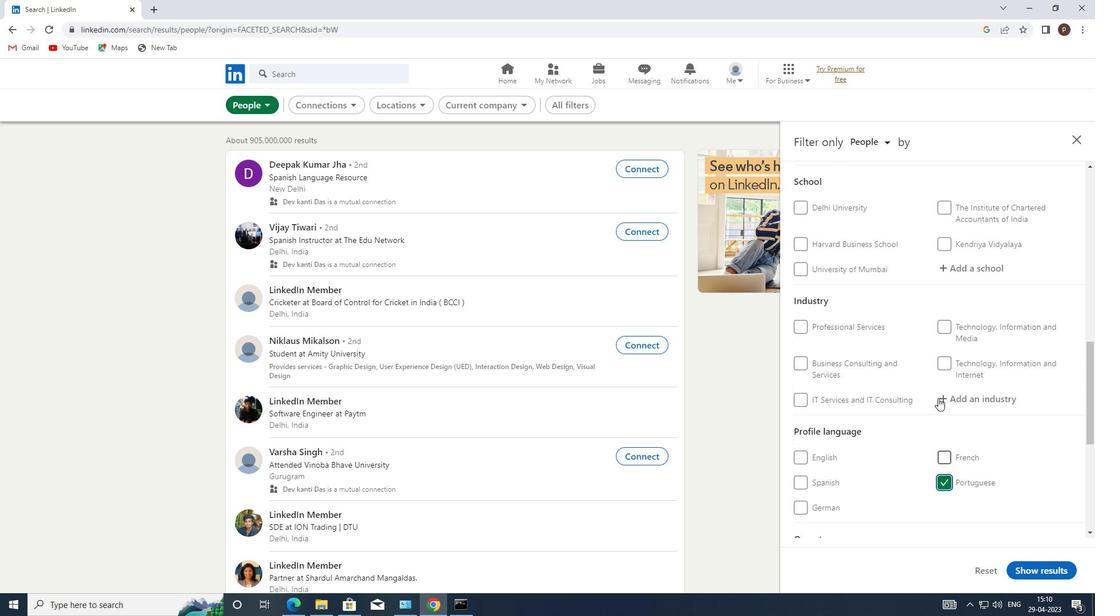 
Action: Mouse scrolled (937, 398) with delta (0, 0)
Screenshot: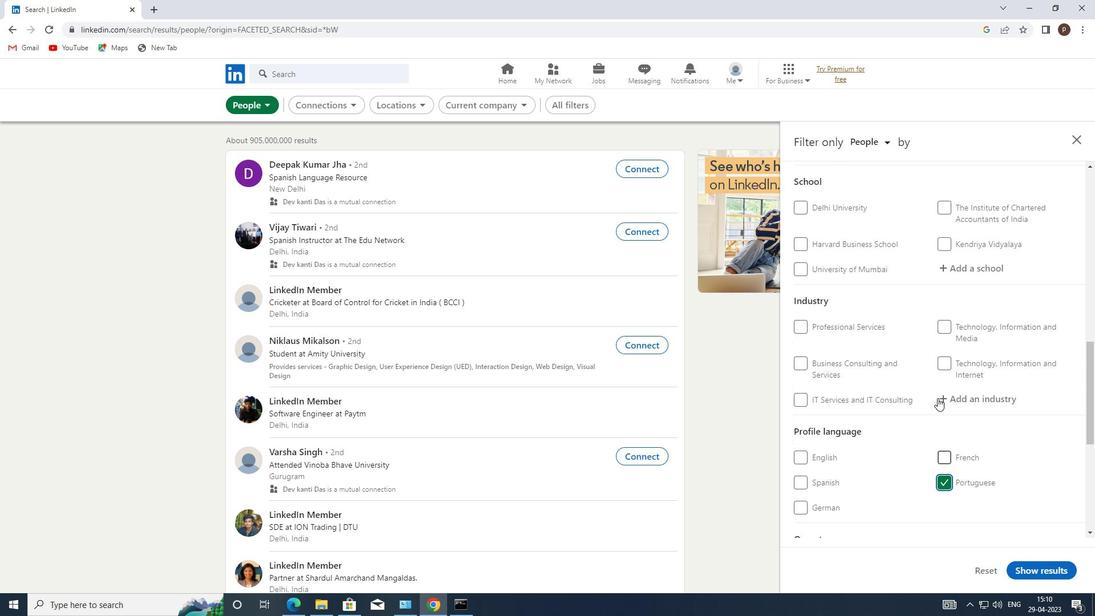 
Action: Mouse scrolled (937, 398) with delta (0, 0)
Screenshot: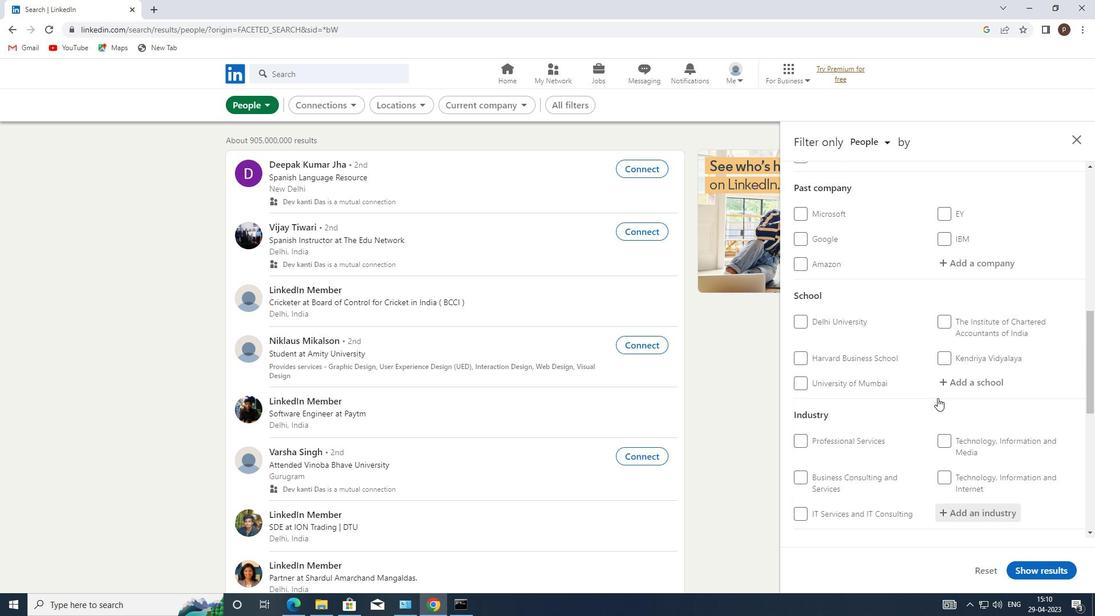 
Action: Mouse scrolled (937, 398) with delta (0, 0)
Screenshot: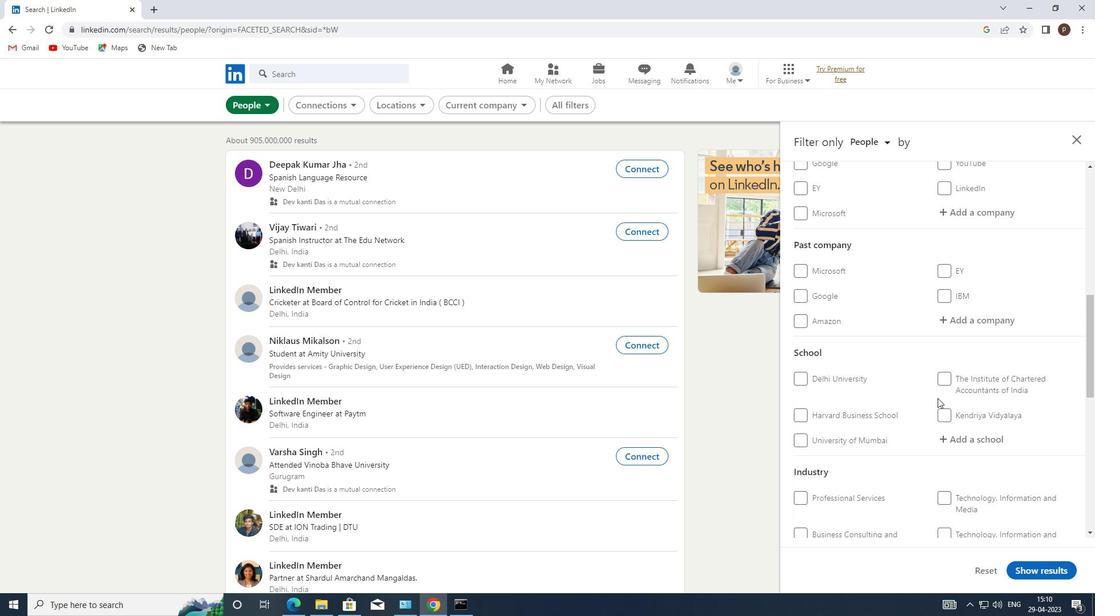
Action: Mouse scrolled (937, 398) with delta (0, 0)
Screenshot: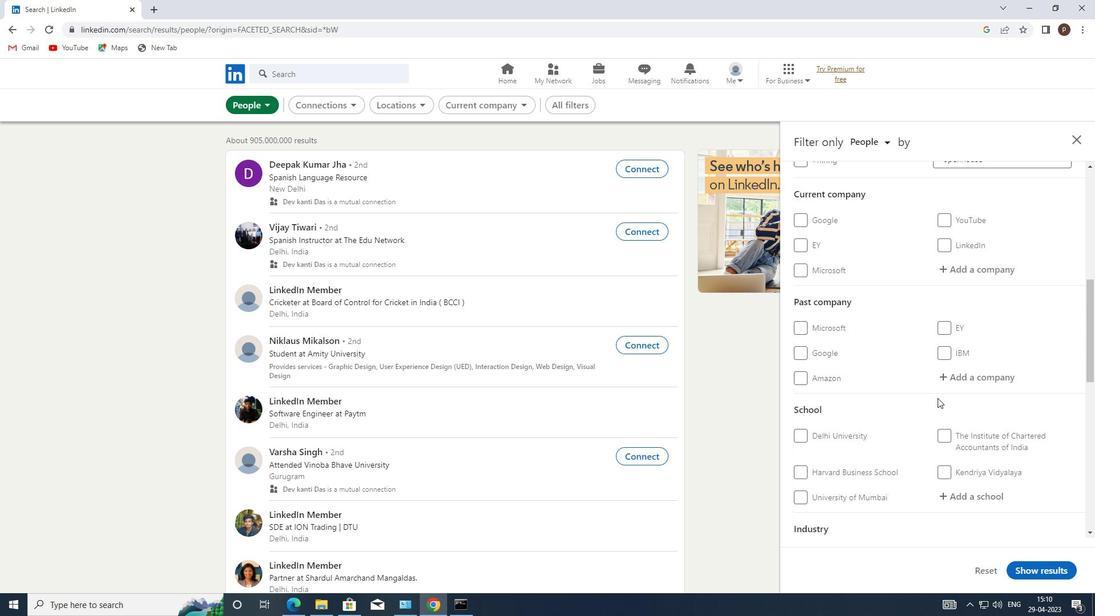 
Action: Mouse moved to (954, 334)
Screenshot: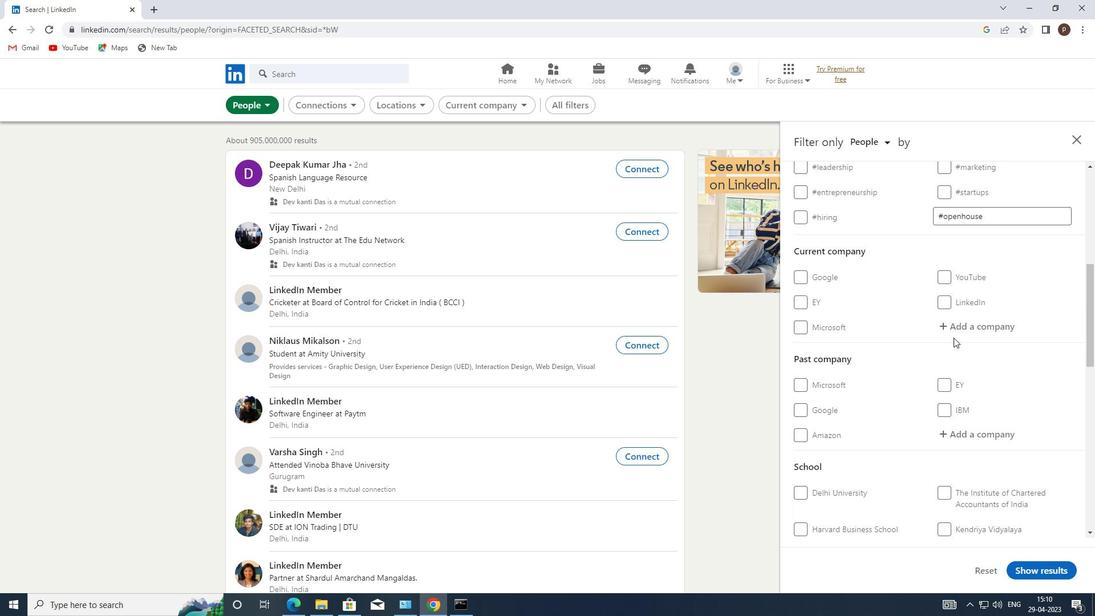
Action: Mouse pressed left at (954, 334)
Screenshot: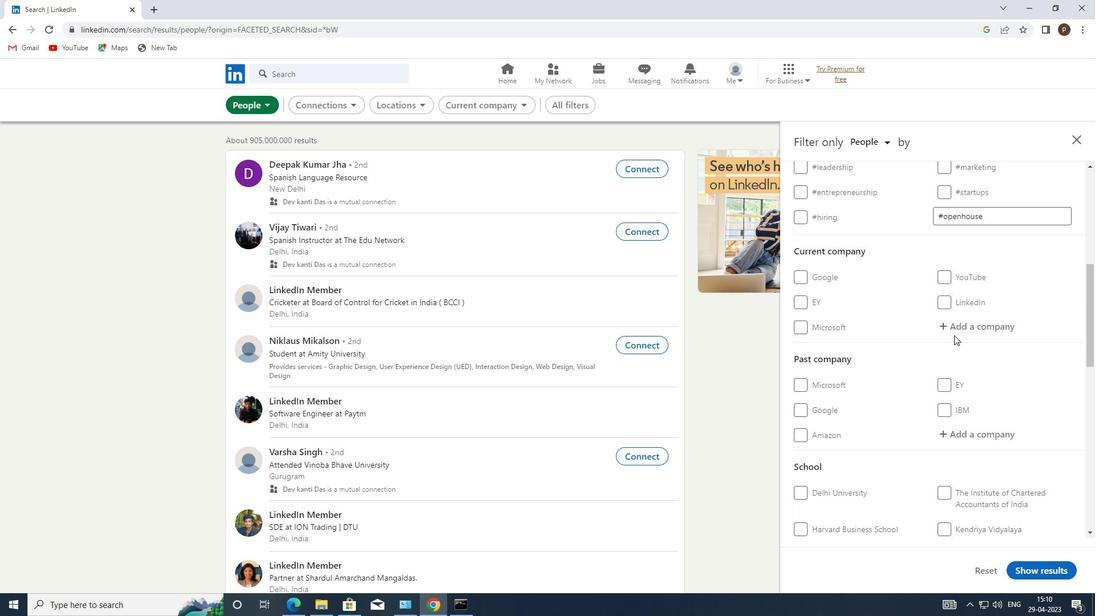 
Action: Mouse moved to (954, 330)
Screenshot: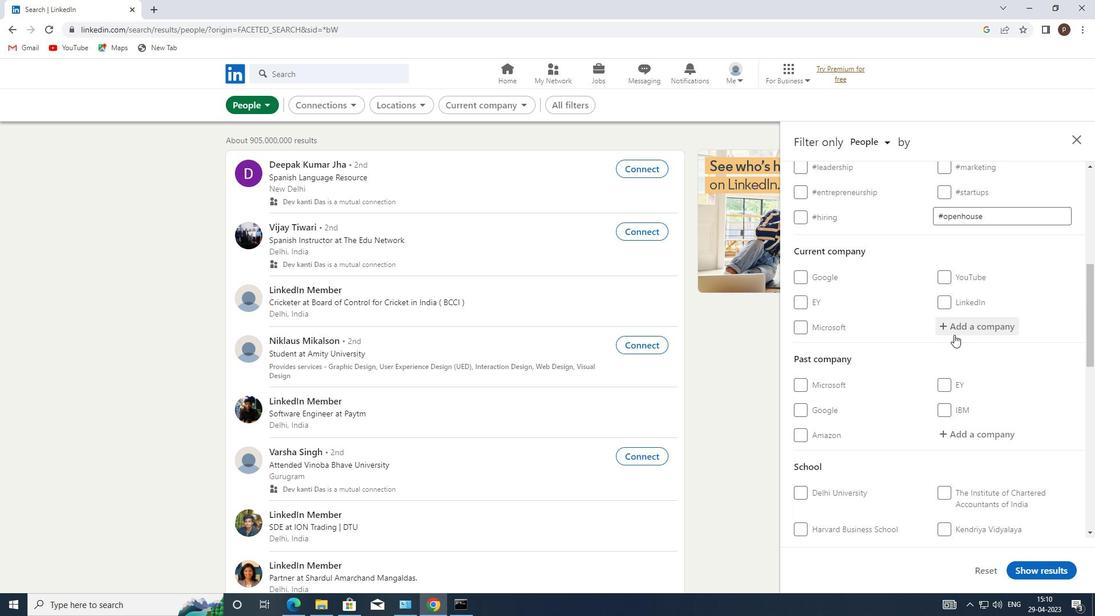 
Action: Key pressed <Key.caps_lock>CRISIL
Screenshot: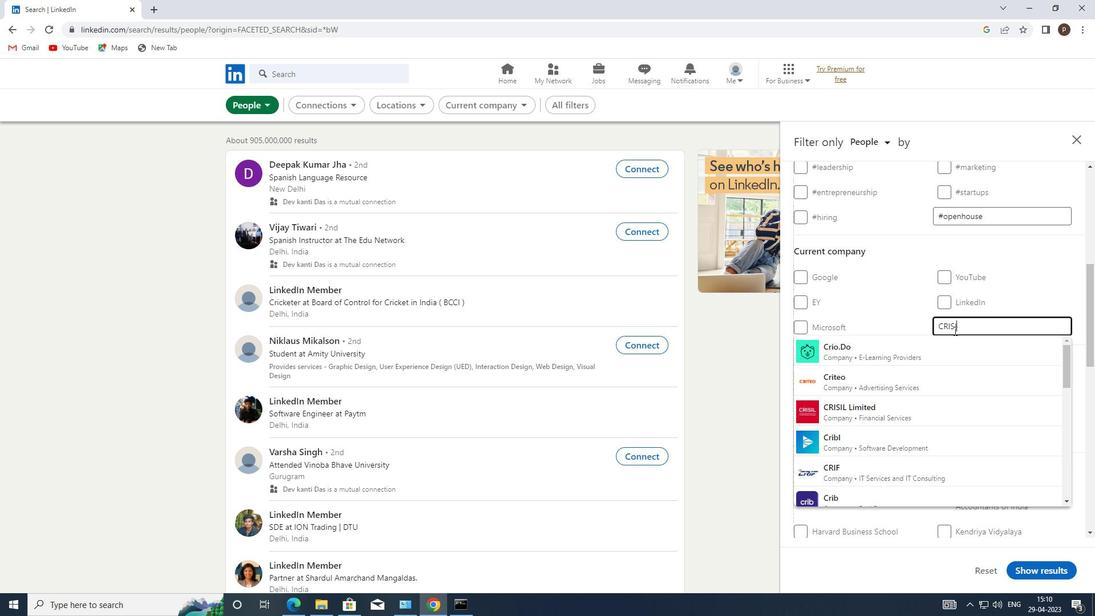 
Action: Mouse moved to (925, 377)
Screenshot: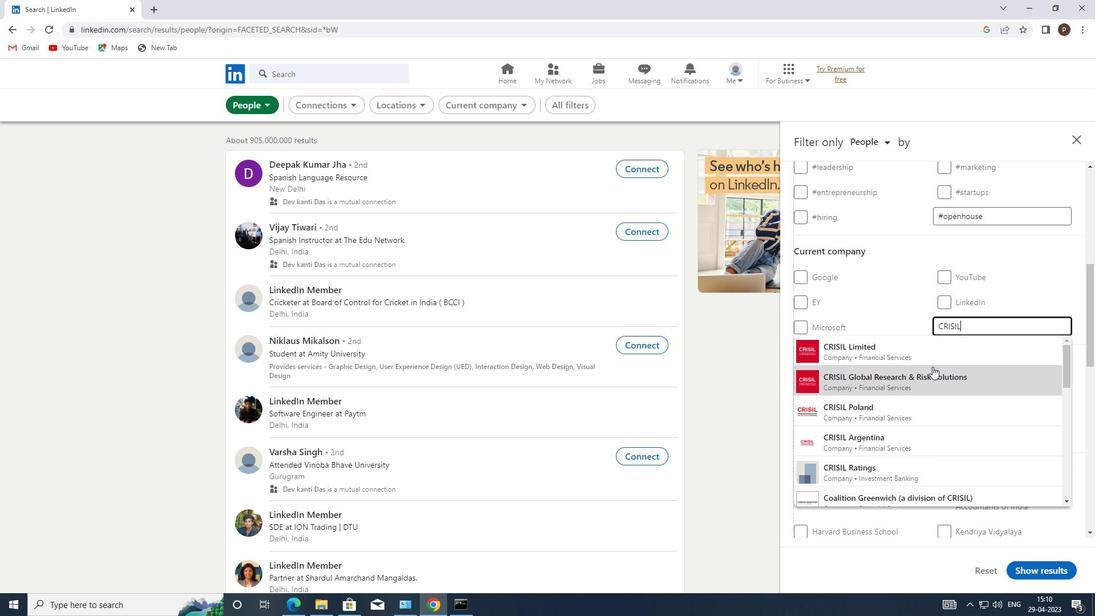 
Action: Mouse pressed left at (925, 377)
Screenshot: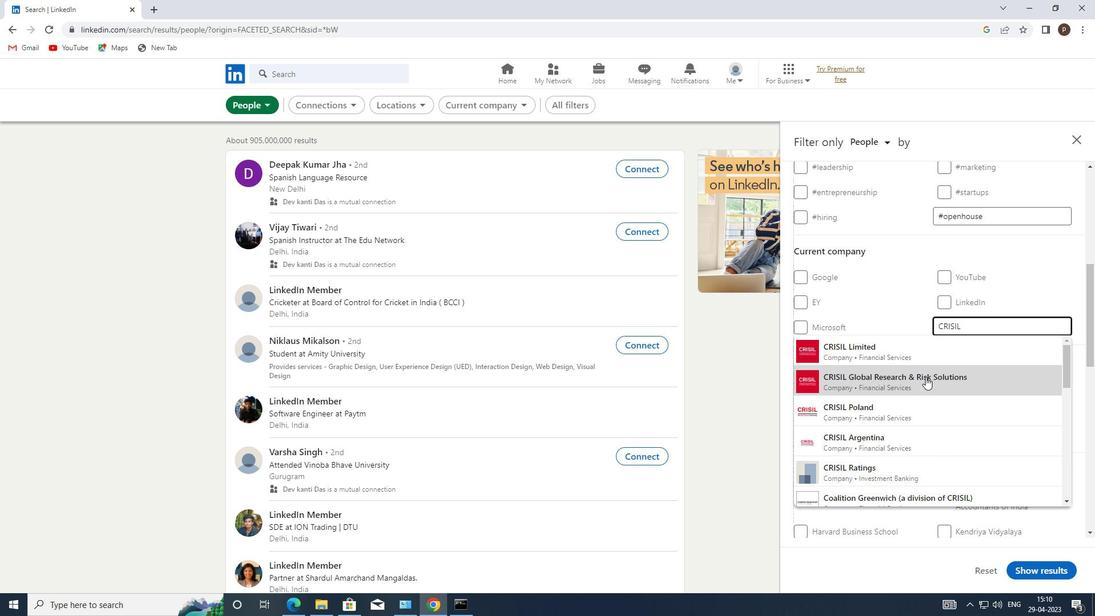 
Action: Mouse moved to (925, 377)
Screenshot: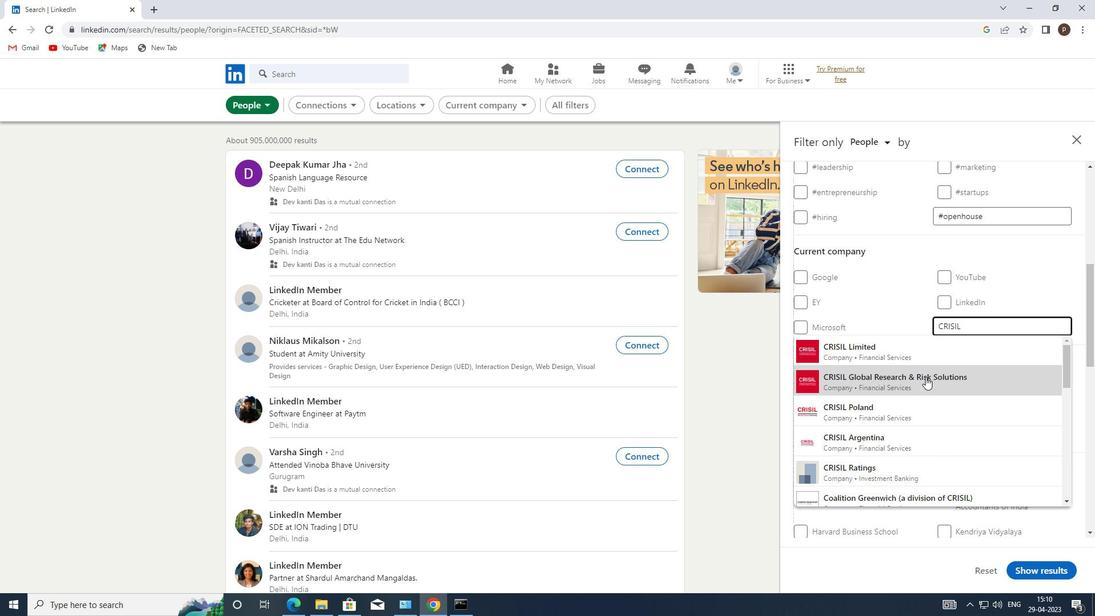
Action: Mouse scrolled (925, 376) with delta (0, 0)
Screenshot: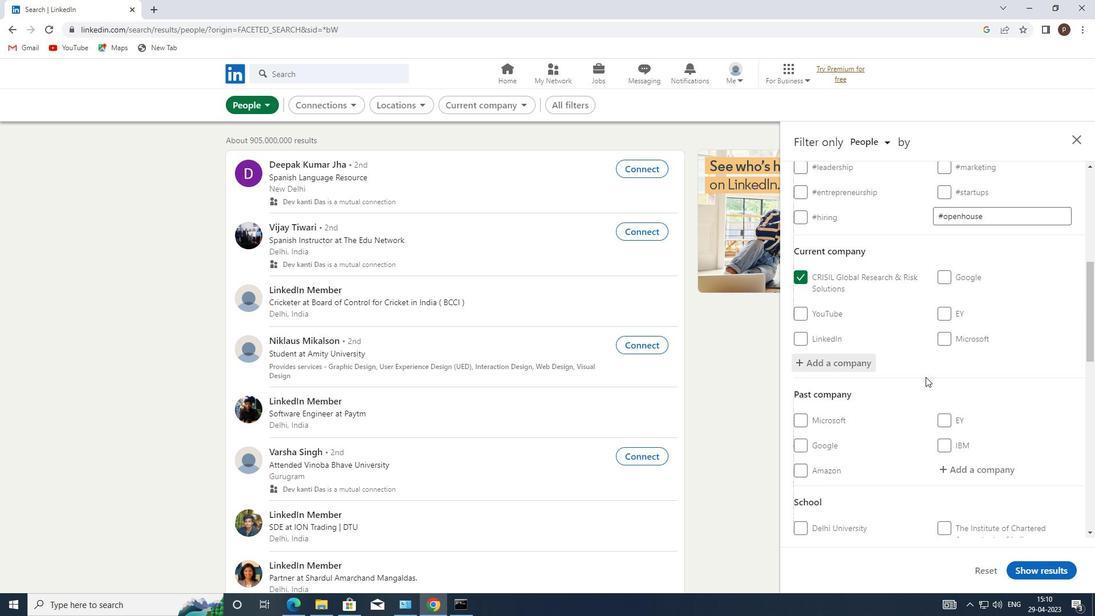 
Action: Mouse scrolled (925, 376) with delta (0, 0)
Screenshot: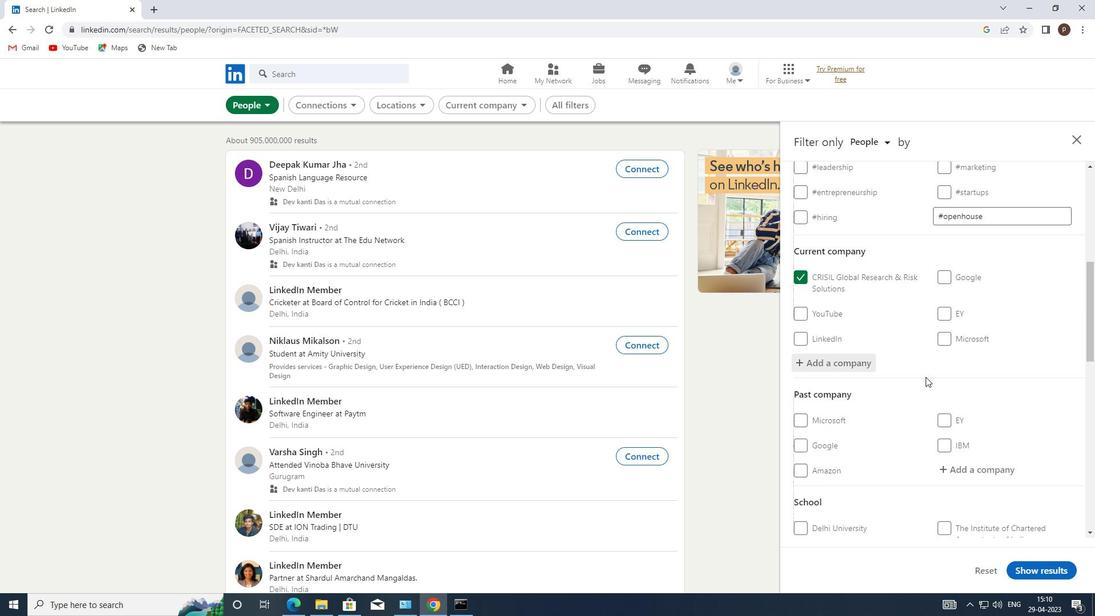 
Action: Mouse moved to (950, 355)
Screenshot: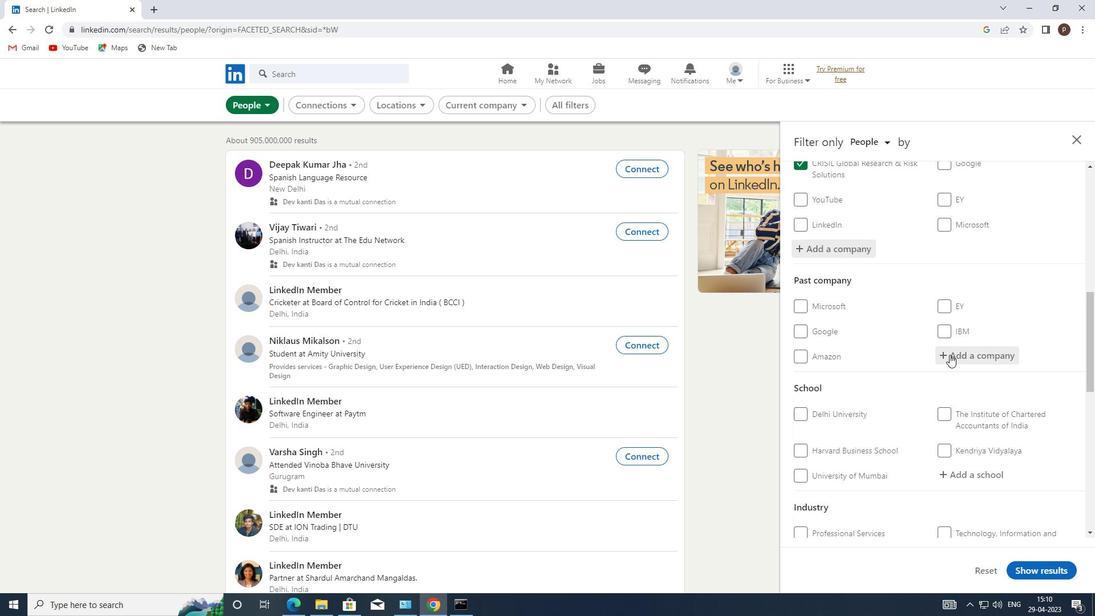
Action: Mouse scrolled (950, 354) with delta (0, 0)
Screenshot: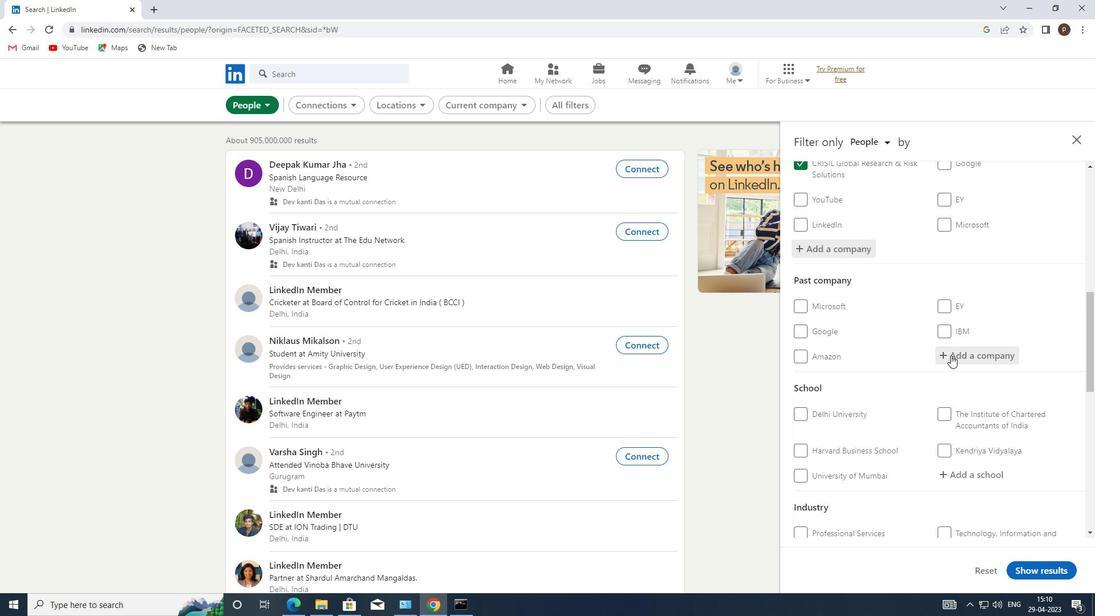 
Action: Mouse moved to (954, 413)
Screenshot: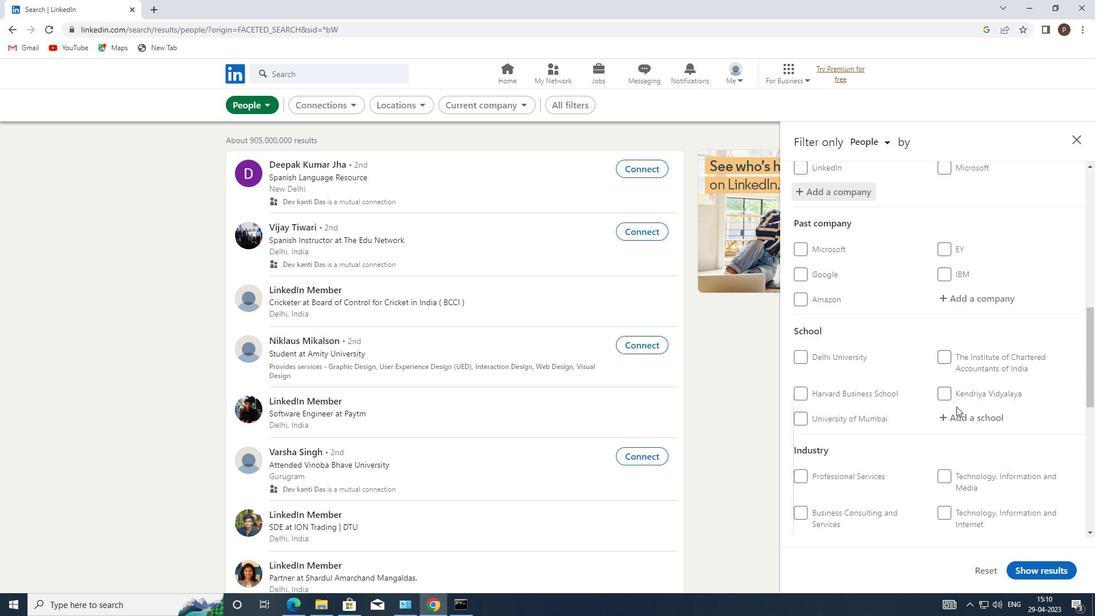 
Action: Mouse pressed left at (954, 413)
Screenshot: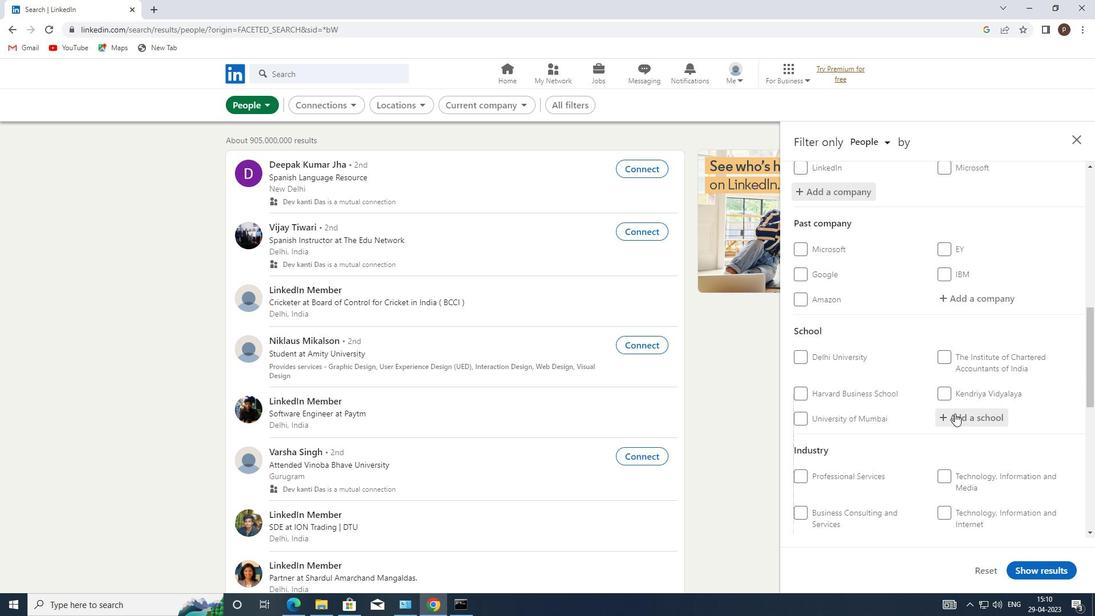 
Action: Mouse pressed left at (954, 413)
Screenshot: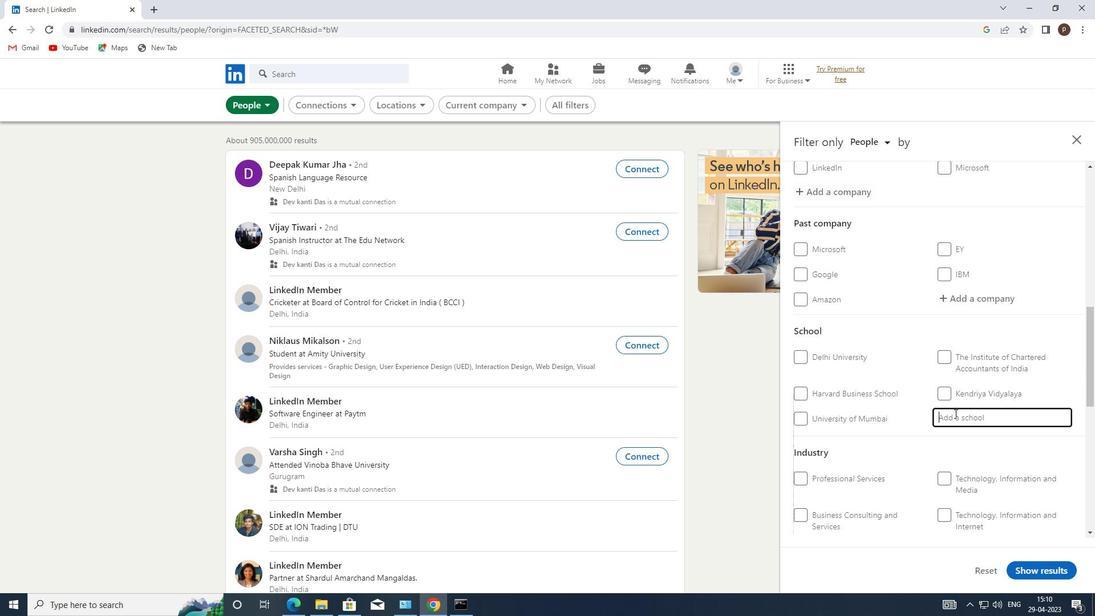 
Action: Key pressed <Key.caps_lock><Key.caps_lock>S<Key.caps_lock>AURA
Screenshot: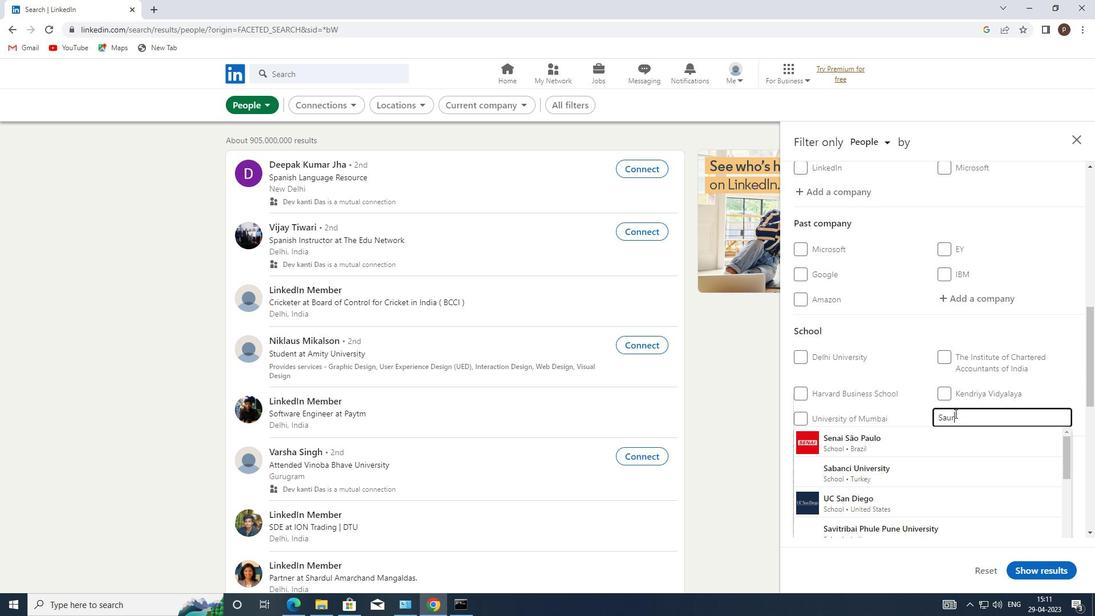 
Action: Mouse moved to (925, 439)
Screenshot: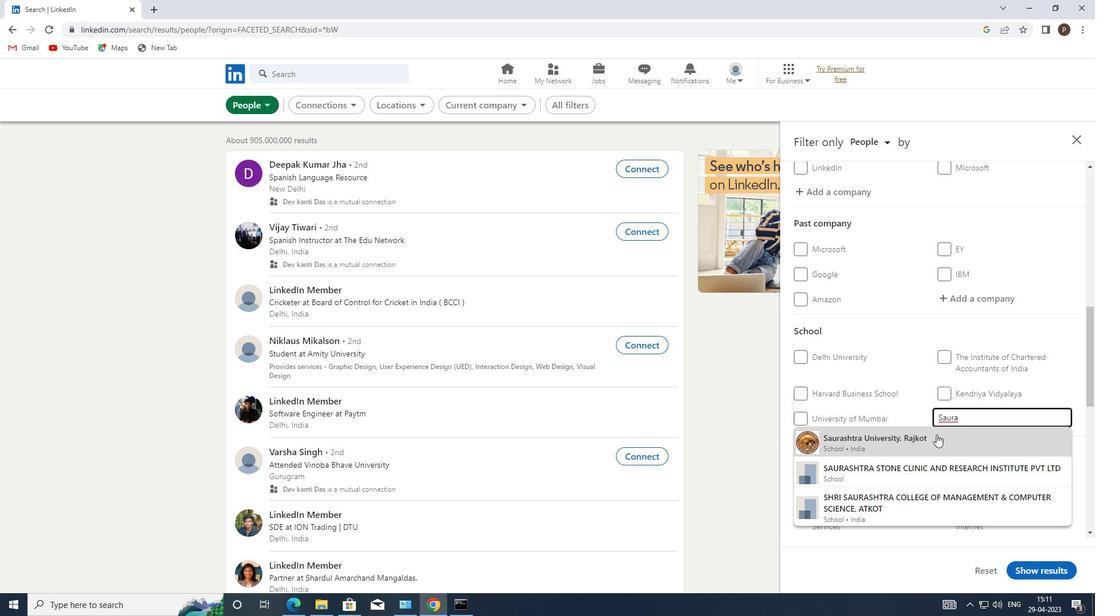 
Action: Mouse pressed left at (925, 439)
Screenshot: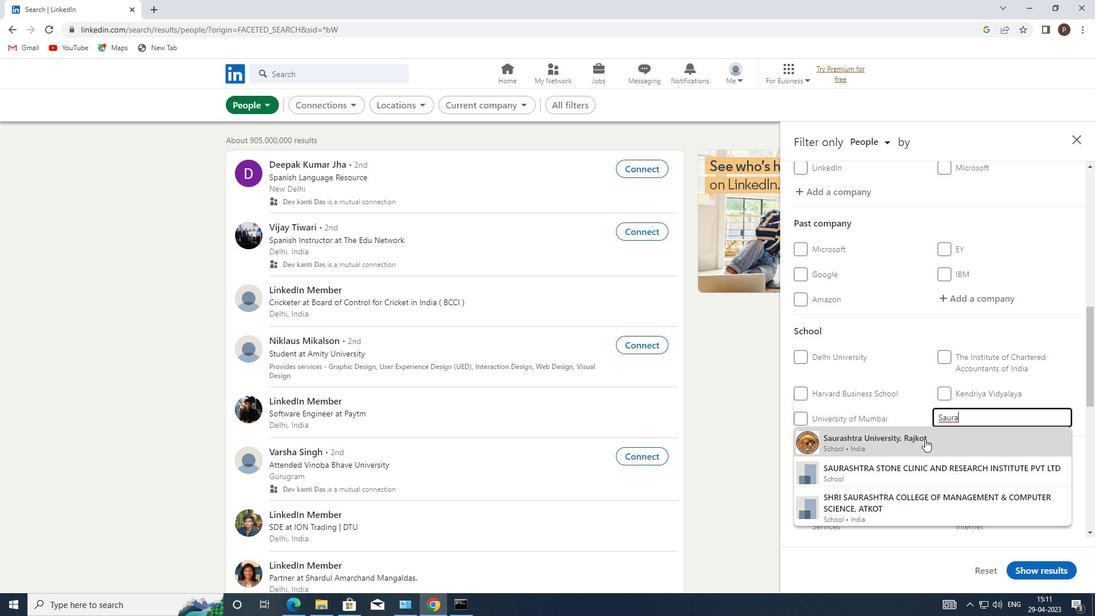 
Action: Mouse moved to (927, 439)
Screenshot: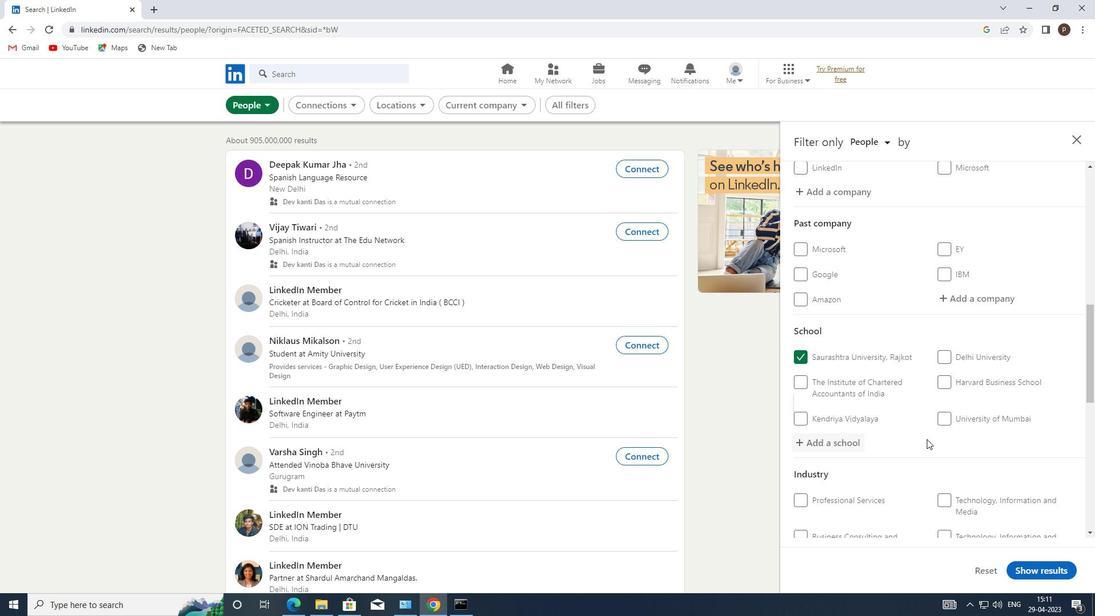 
Action: Mouse scrolled (927, 438) with delta (0, 0)
Screenshot: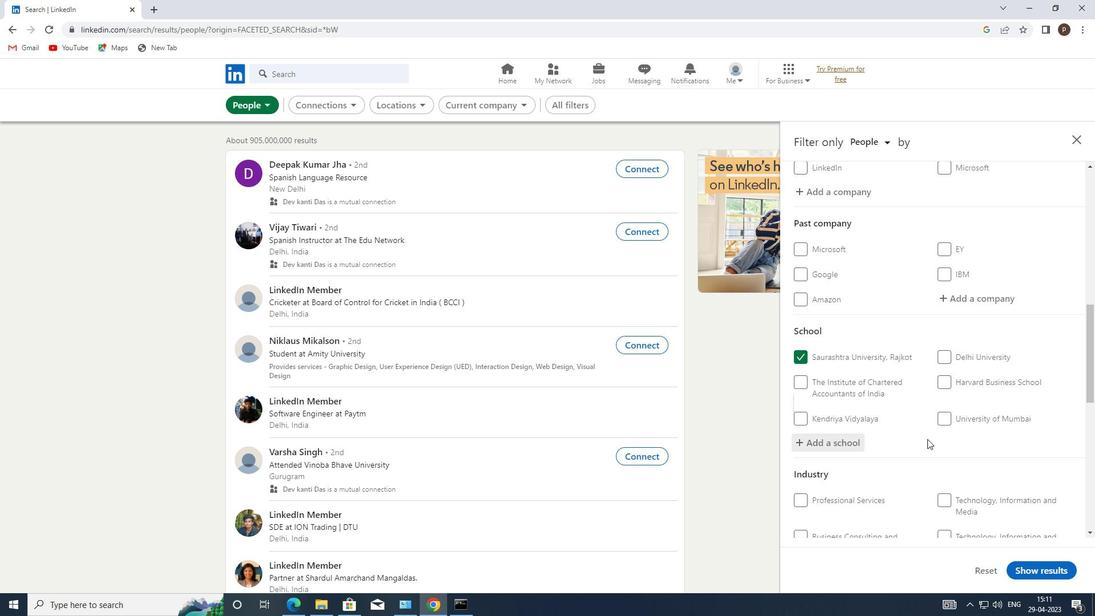 
Action: Mouse scrolled (927, 438) with delta (0, 0)
Screenshot: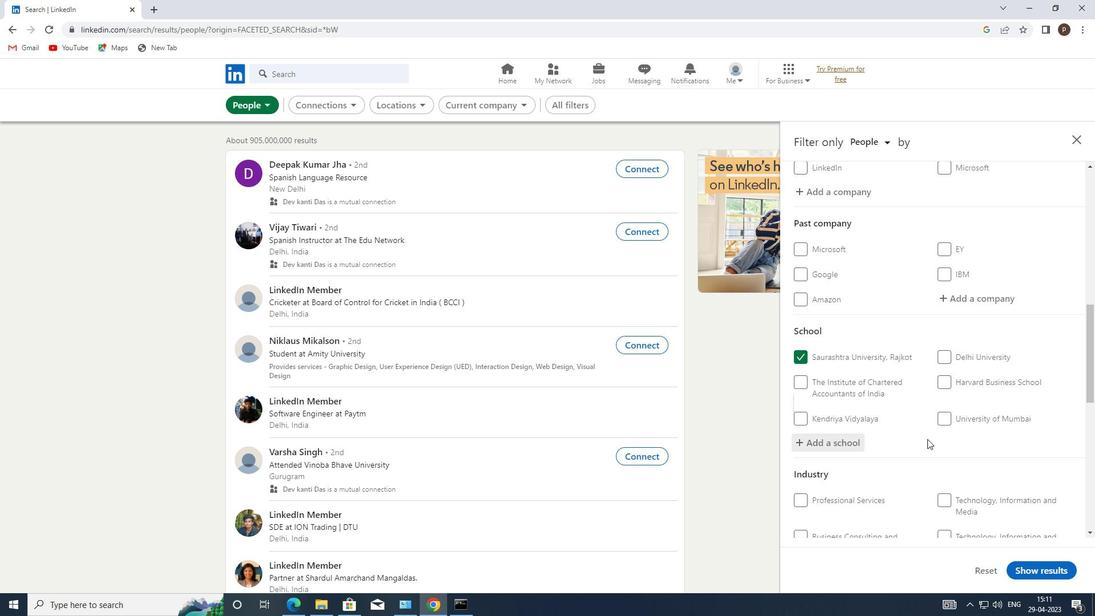 
Action: Mouse moved to (952, 454)
Screenshot: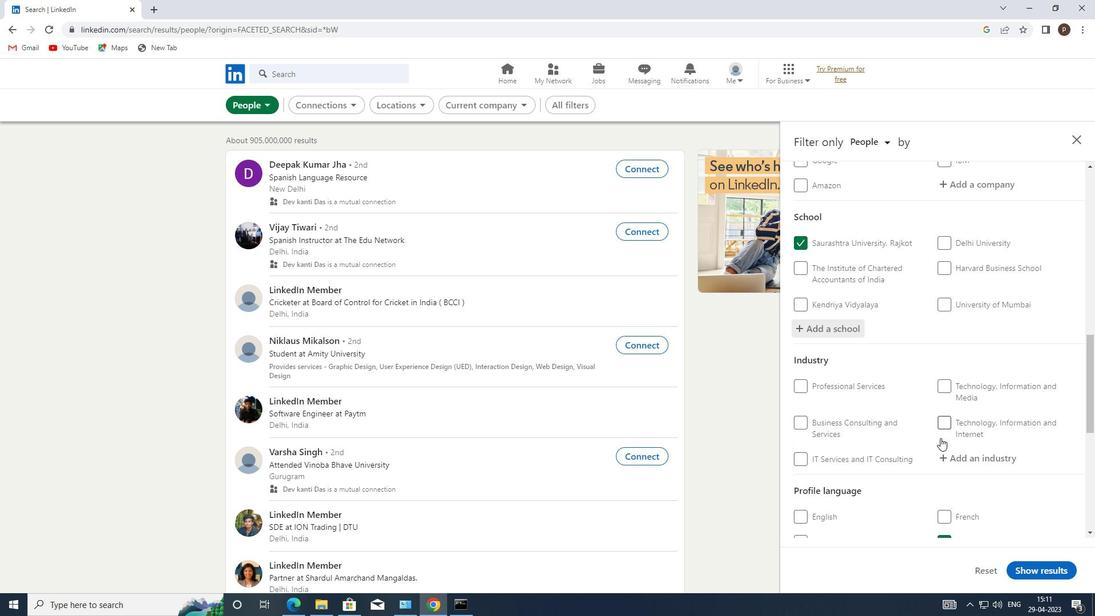 
Action: Mouse pressed left at (952, 454)
Screenshot: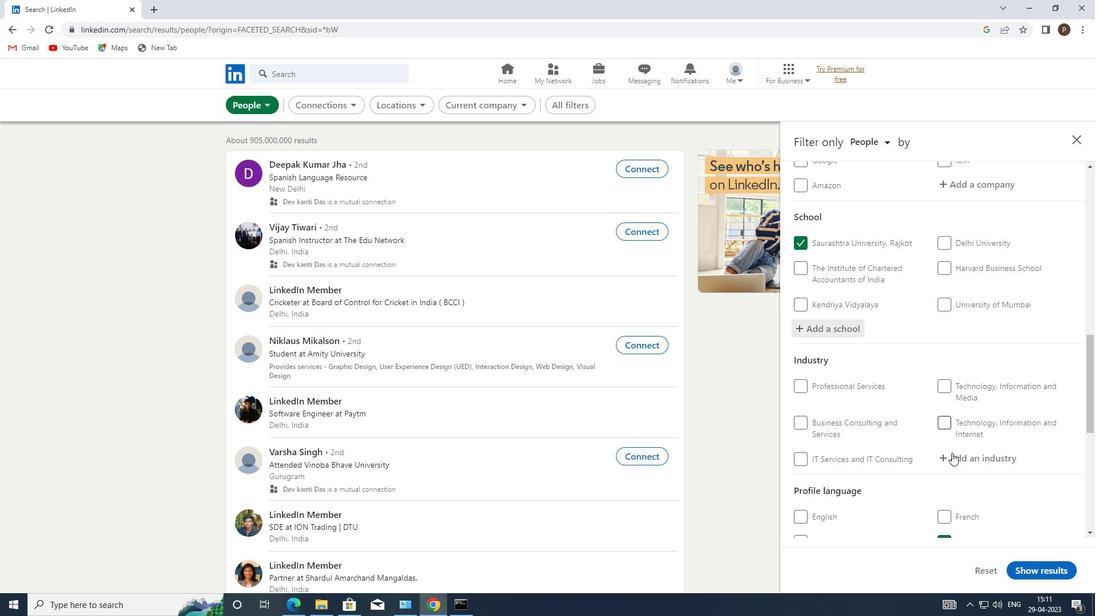 
Action: Mouse pressed left at (952, 454)
Screenshot: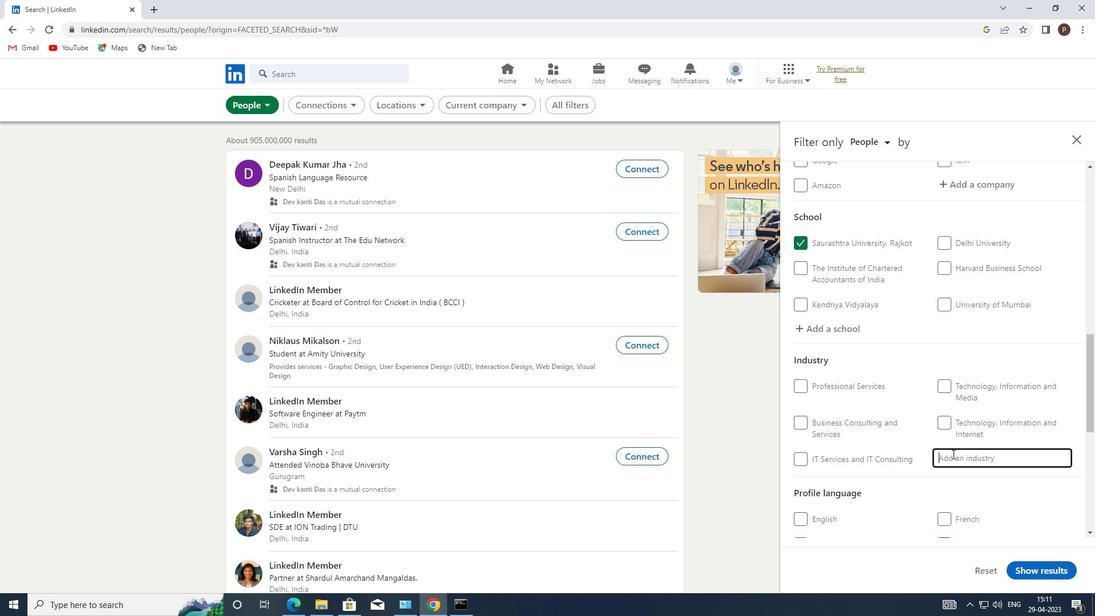 
Action: Key pressed <Key.caps_lock>T<Key.caps_lock>AXI
Screenshot: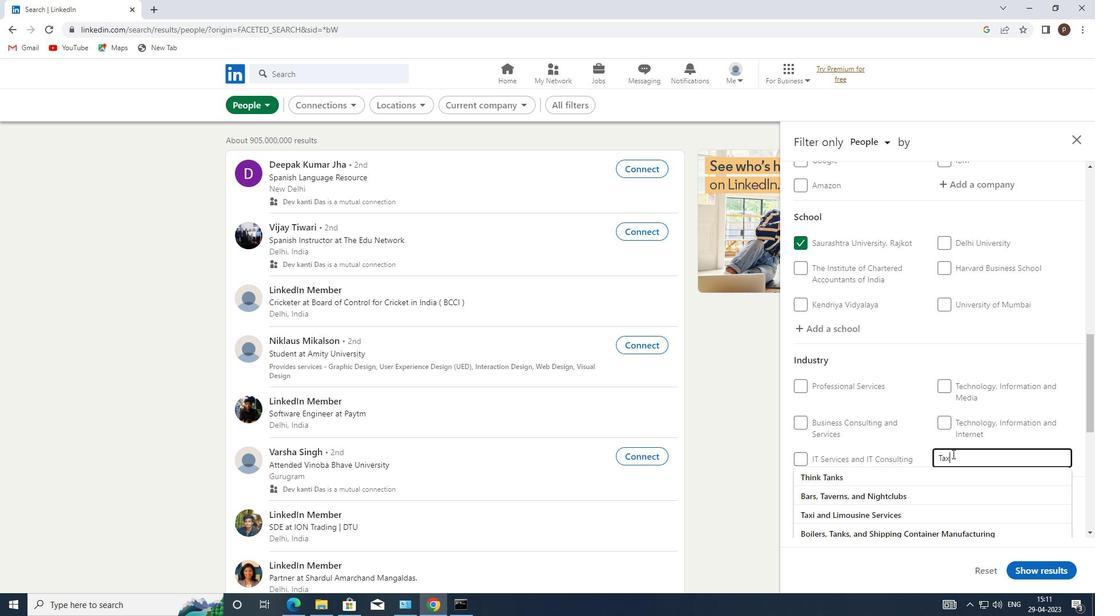 
Action: Mouse moved to (905, 473)
Screenshot: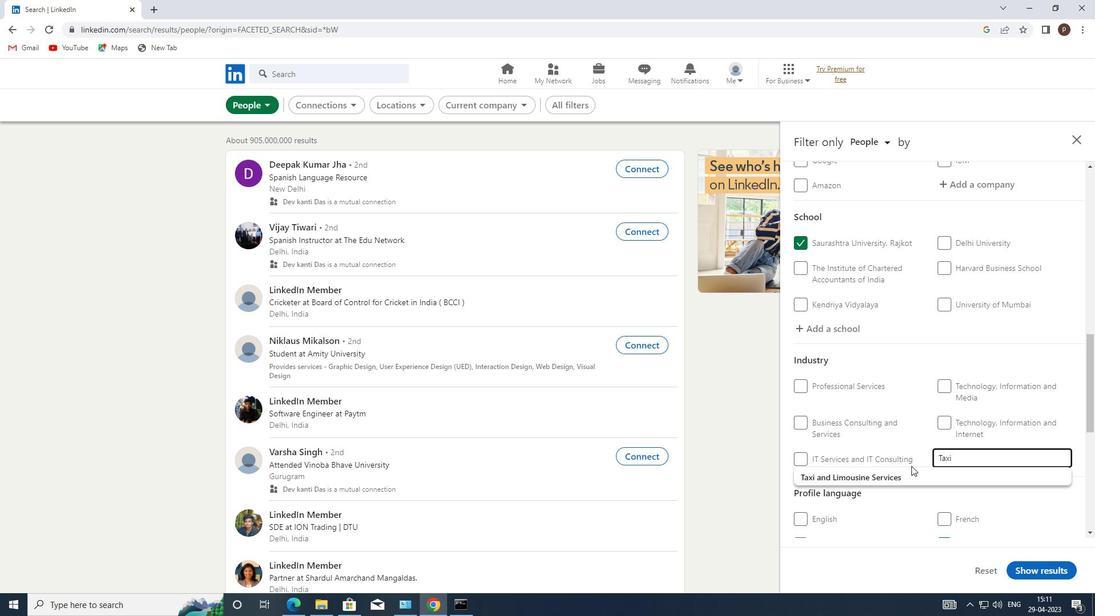 
Action: Mouse pressed left at (905, 473)
Screenshot: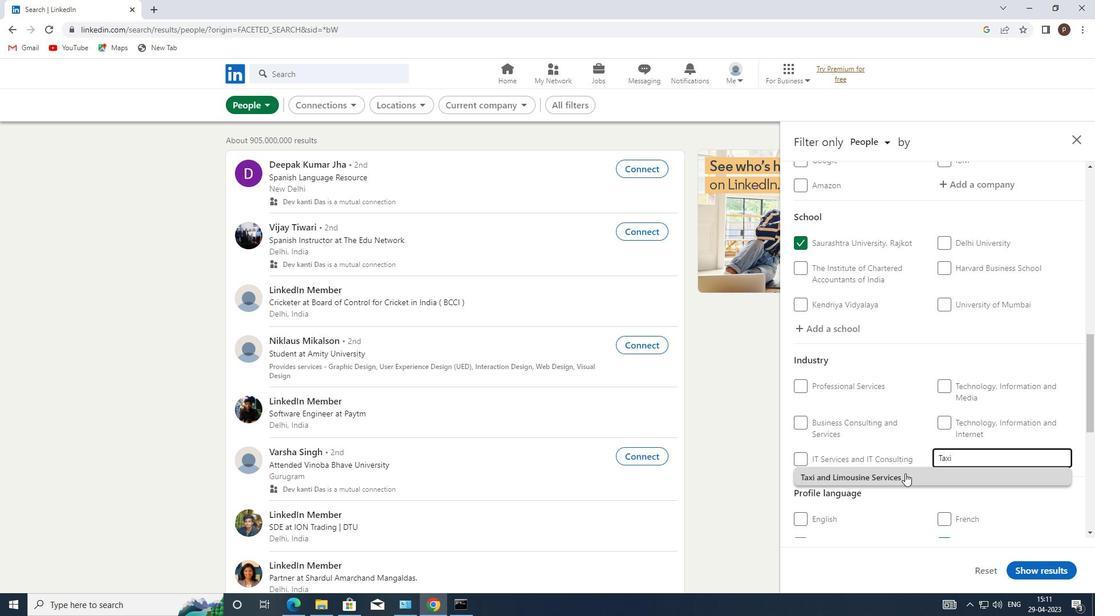 
Action: Mouse scrolled (905, 472) with delta (0, 0)
Screenshot: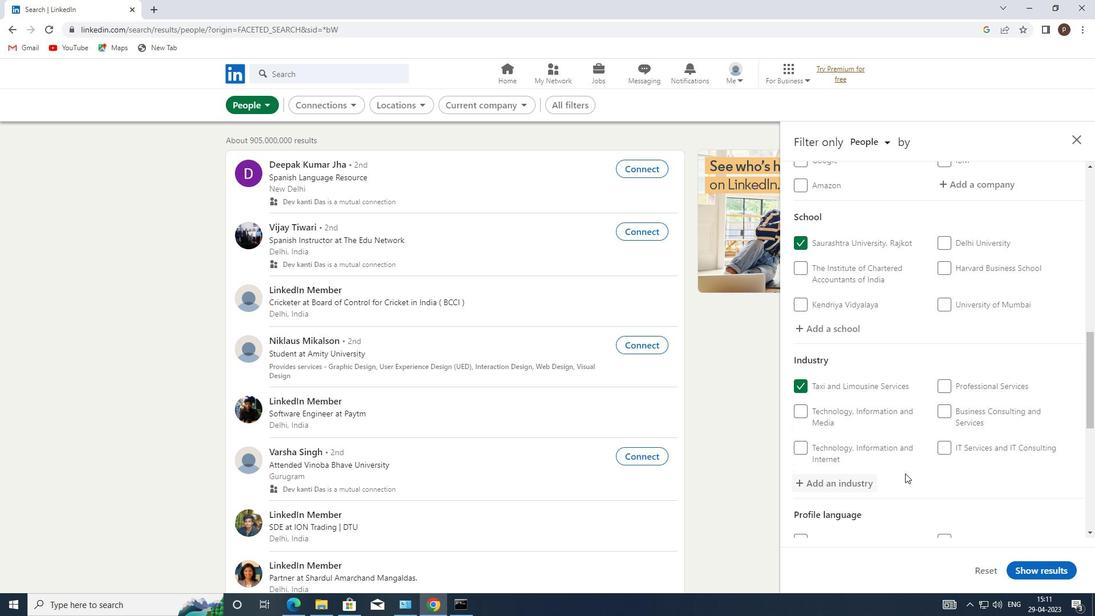 
Action: Mouse scrolled (905, 472) with delta (0, 0)
Screenshot: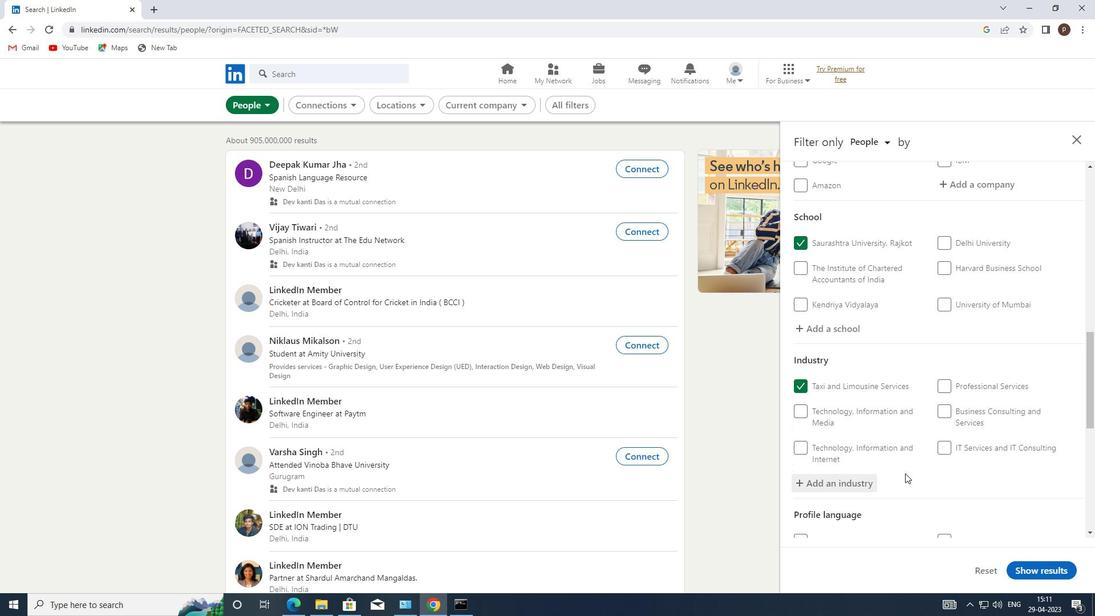 
Action: Mouse scrolled (905, 472) with delta (0, 0)
Screenshot: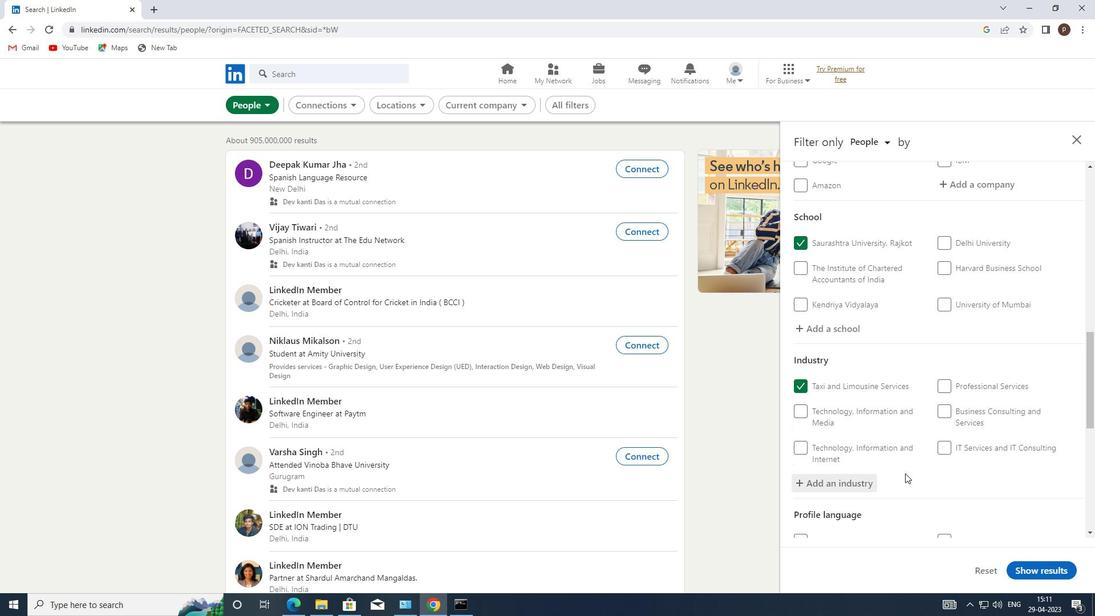 
Action: Mouse scrolled (905, 472) with delta (0, 0)
Screenshot: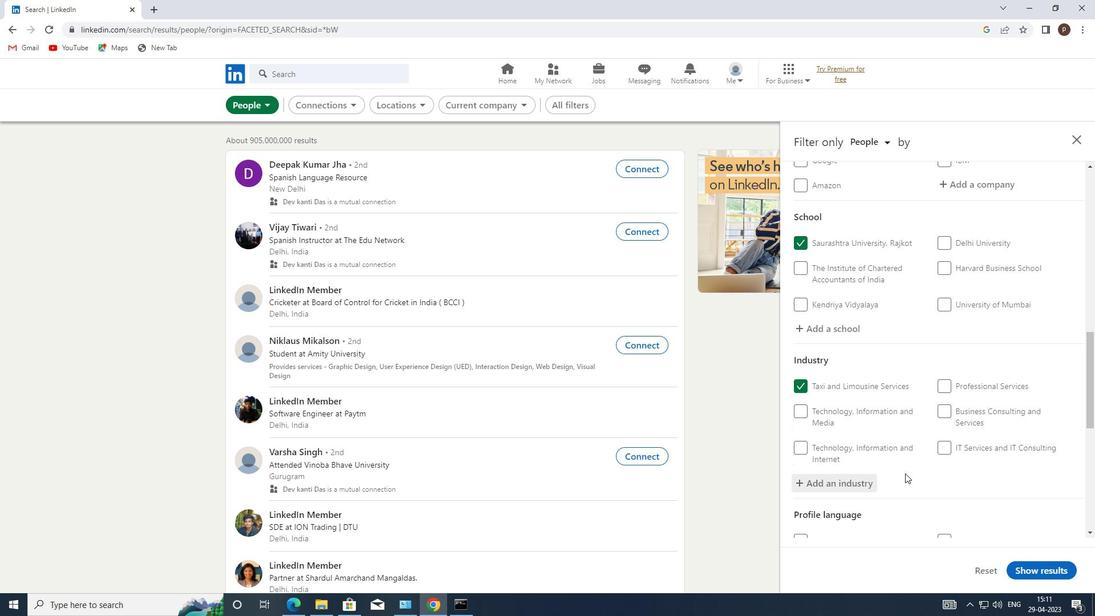 
Action: Mouse moved to (941, 463)
Screenshot: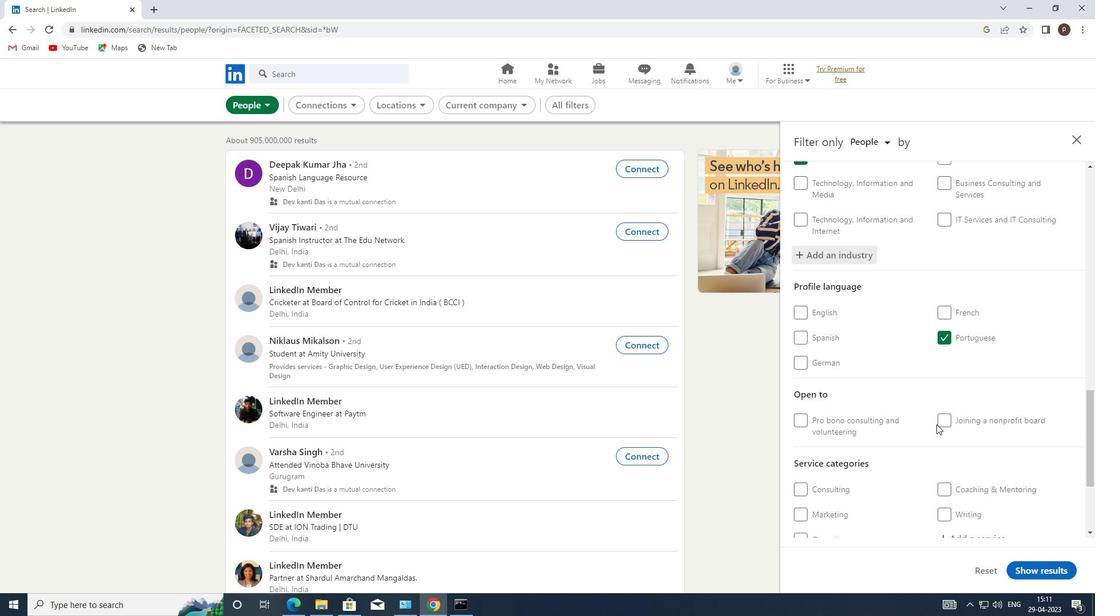 
Action: Mouse scrolled (941, 462) with delta (0, 0)
Screenshot: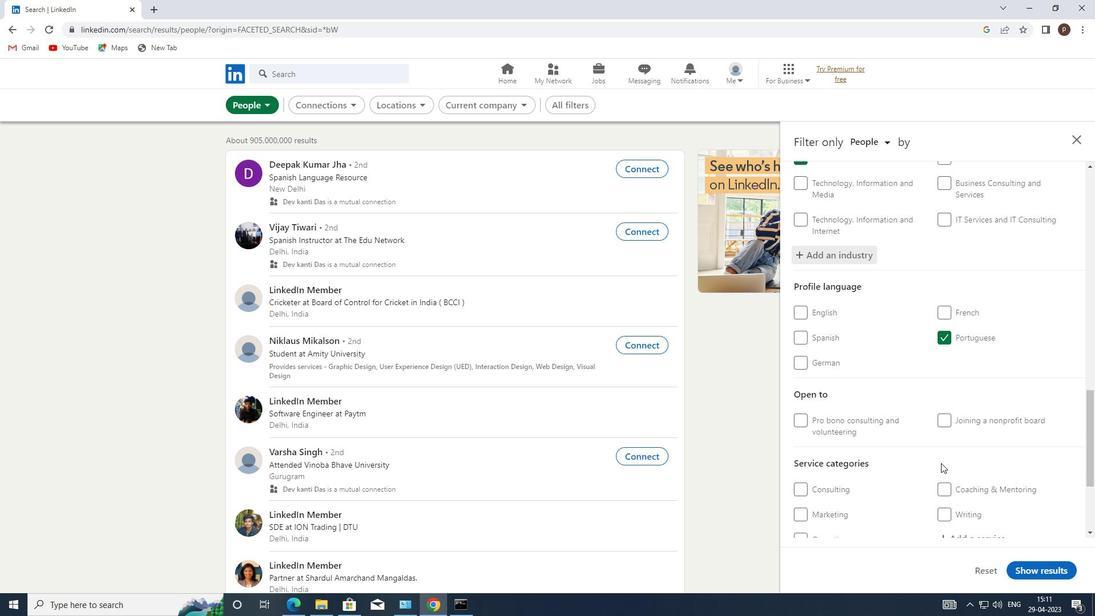 
Action: Mouse scrolled (941, 462) with delta (0, 0)
Screenshot: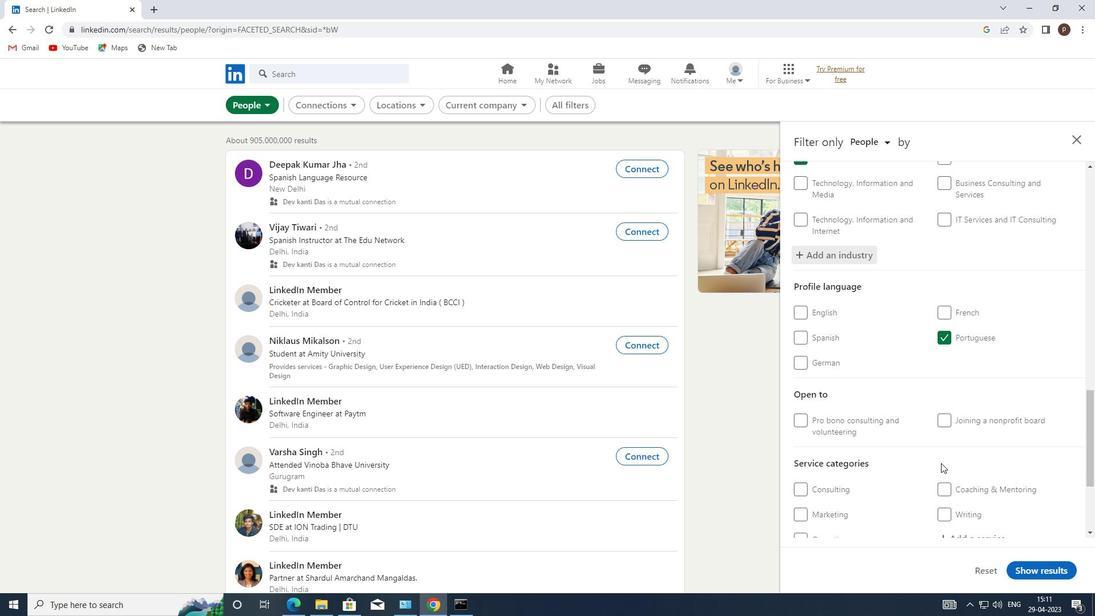 
Action: Mouse scrolled (941, 462) with delta (0, 0)
Screenshot: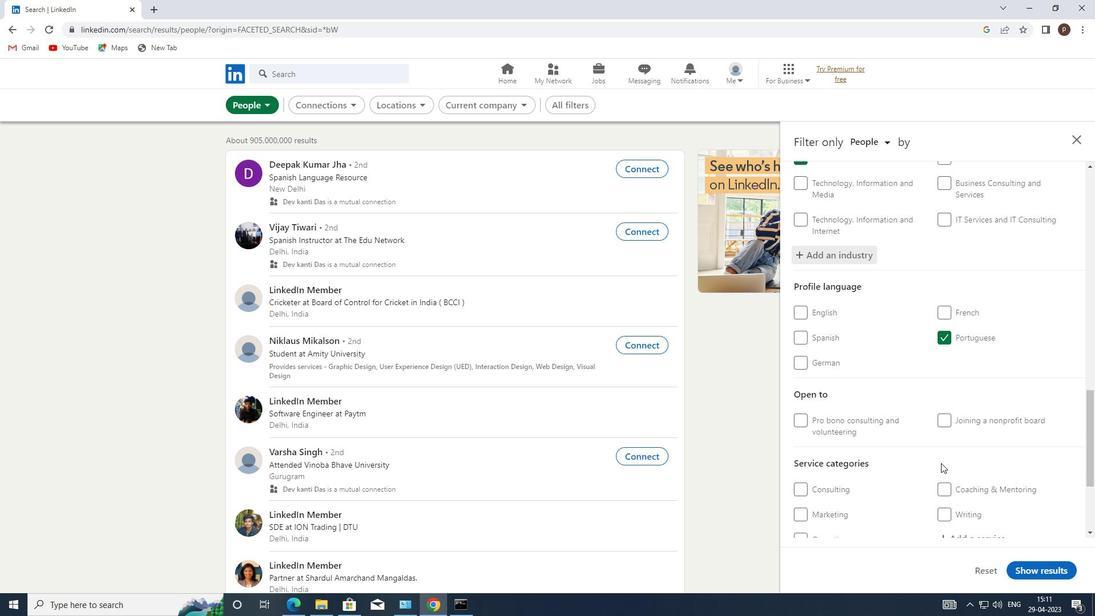 
Action: Mouse moved to (958, 379)
Screenshot: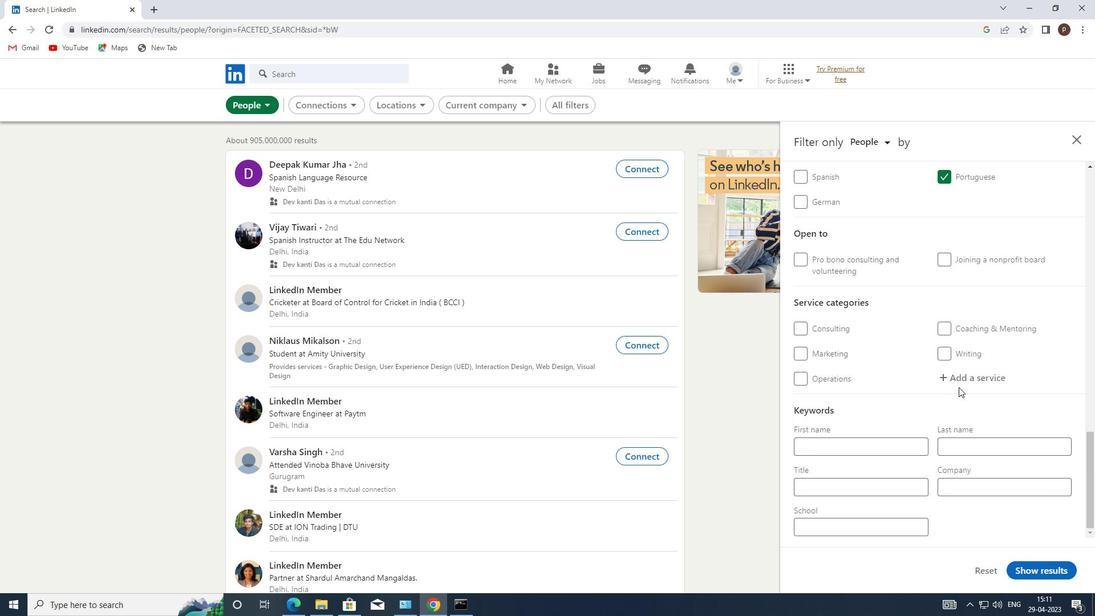 
Action: Mouse pressed left at (958, 379)
Screenshot: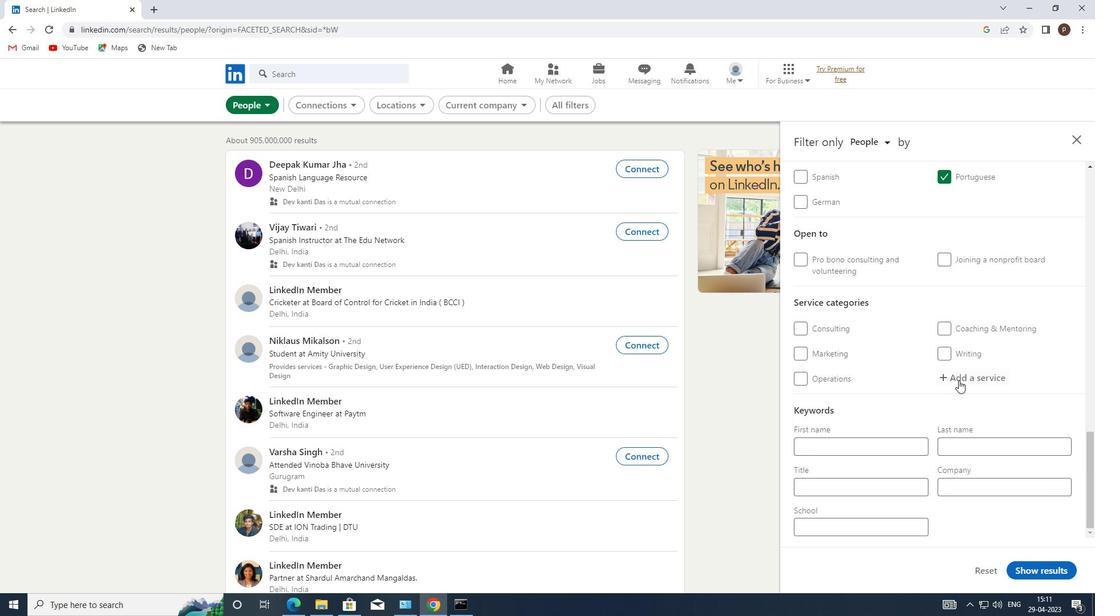 
Action: Mouse pressed left at (958, 379)
Screenshot: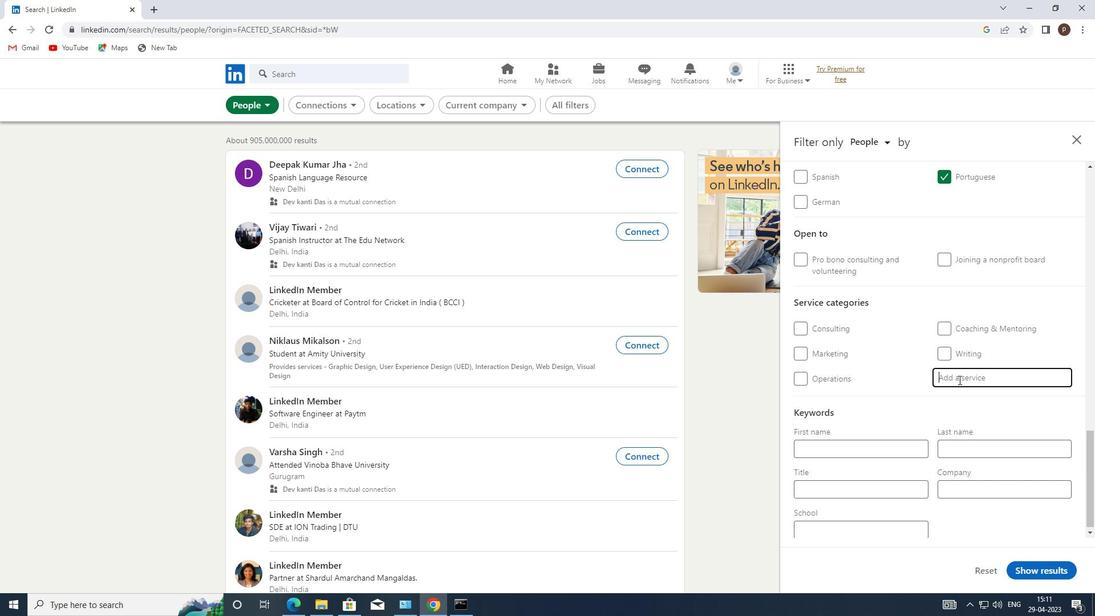 
Action: Key pressed <Key.caps_lock>L<Key.caps_lock>EADERSHIP
Screenshot: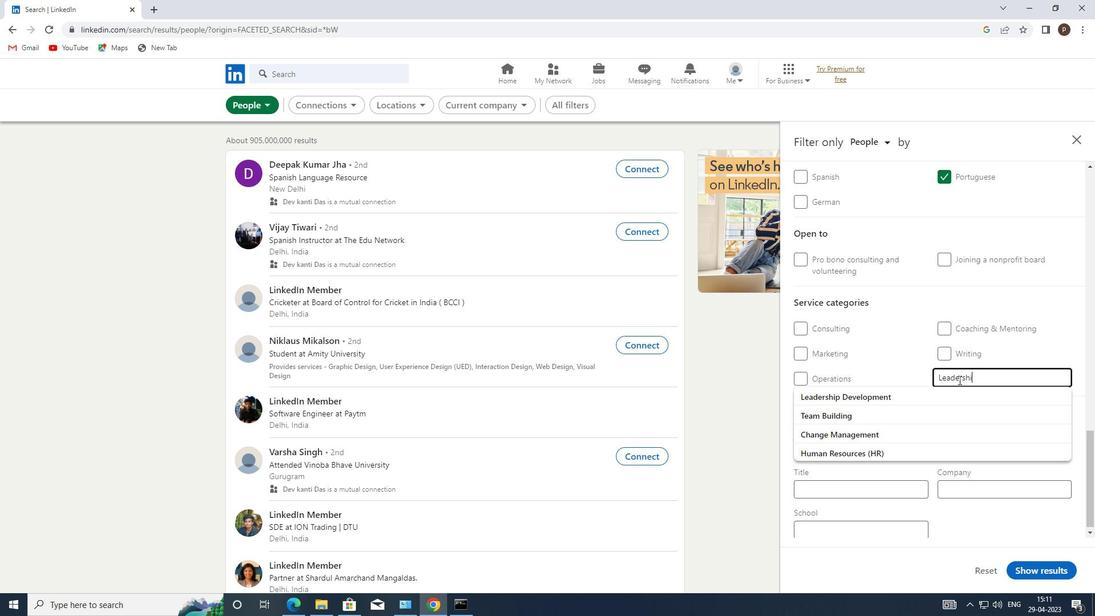 
Action: Mouse moved to (889, 394)
Screenshot: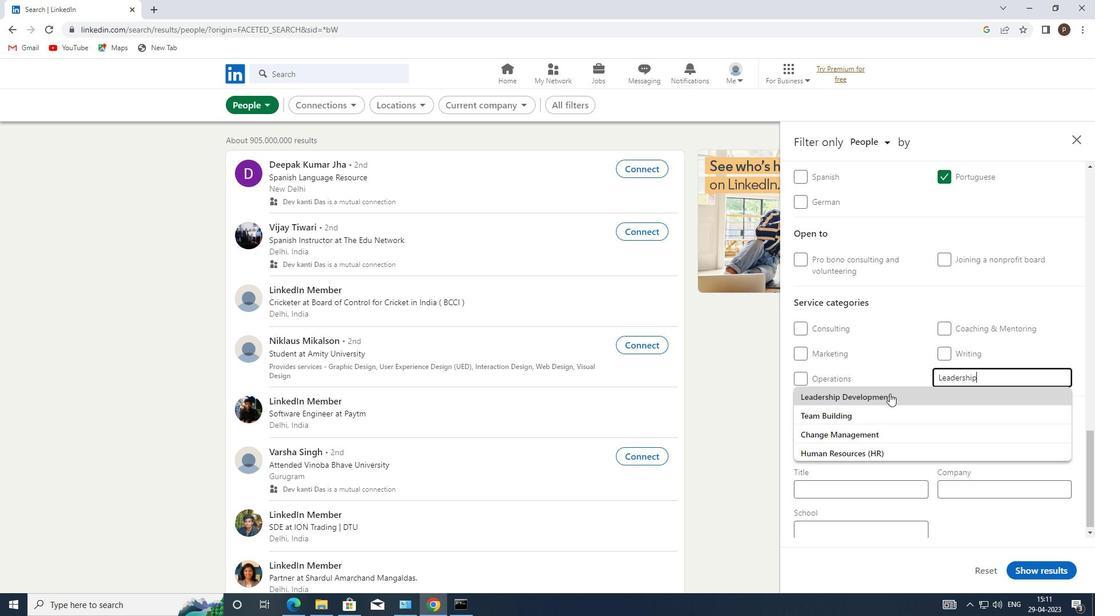 
Action: Mouse pressed left at (889, 394)
Screenshot: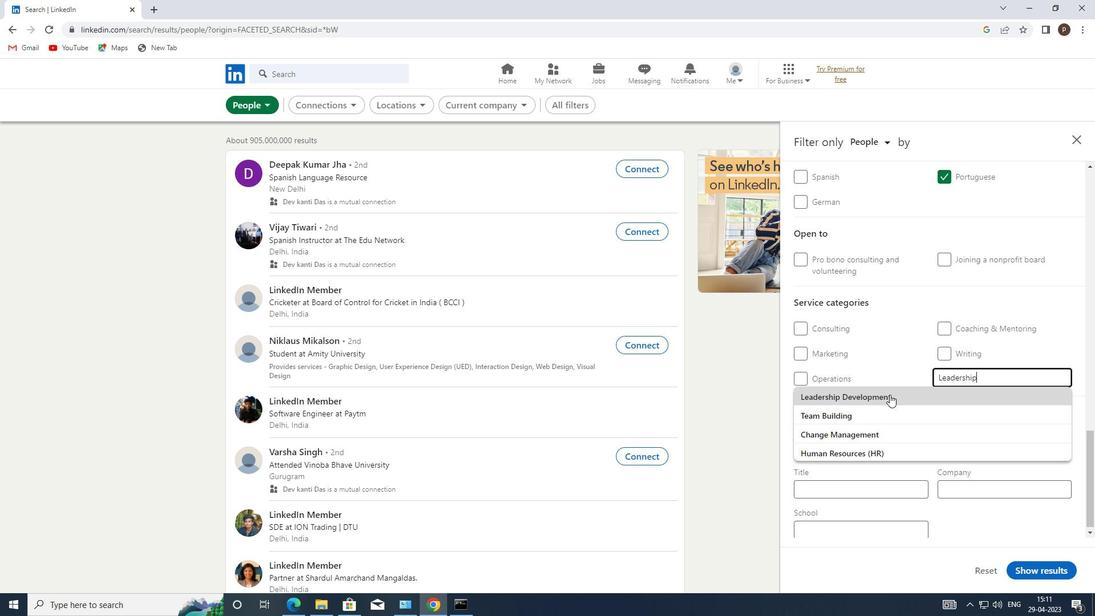 
Action: Mouse moved to (877, 398)
Screenshot: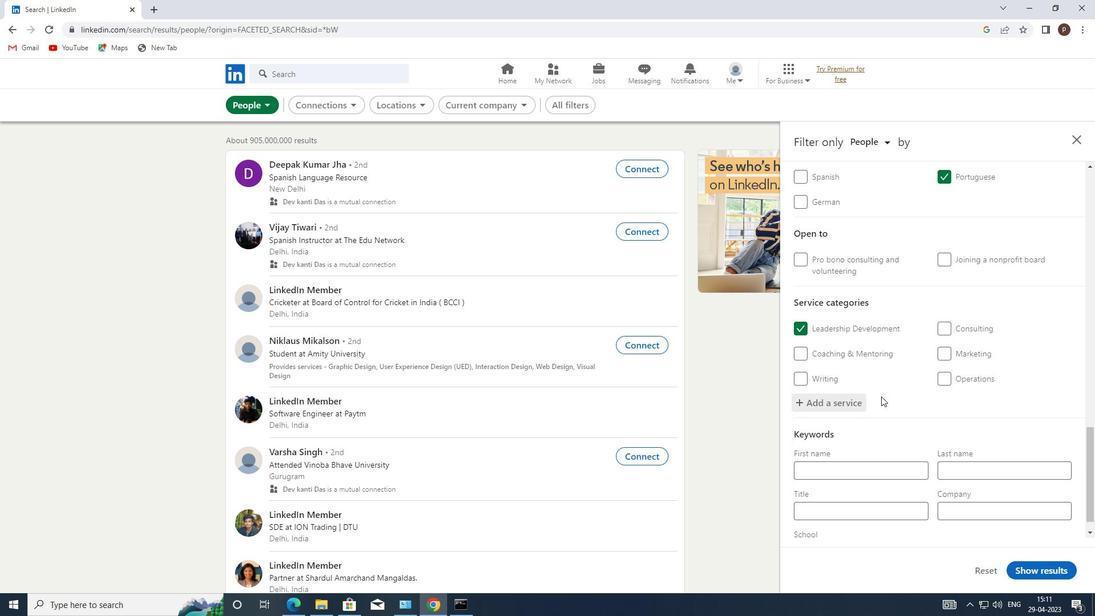 
Action: Mouse scrolled (877, 397) with delta (0, 0)
Screenshot: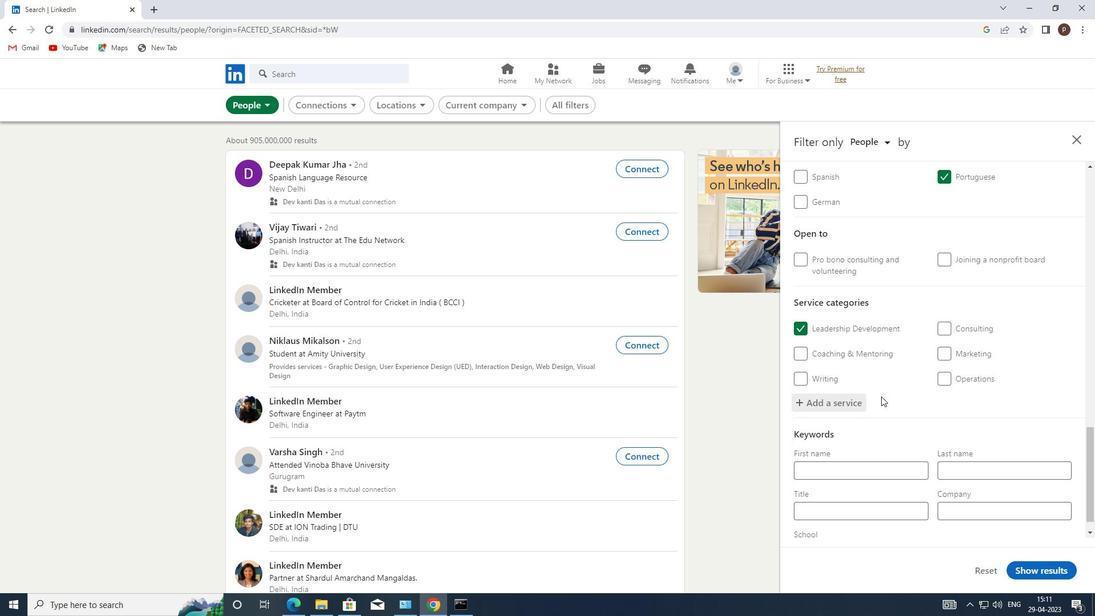 
Action: Mouse scrolled (877, 397) with delta (0, 0)
Screenshot: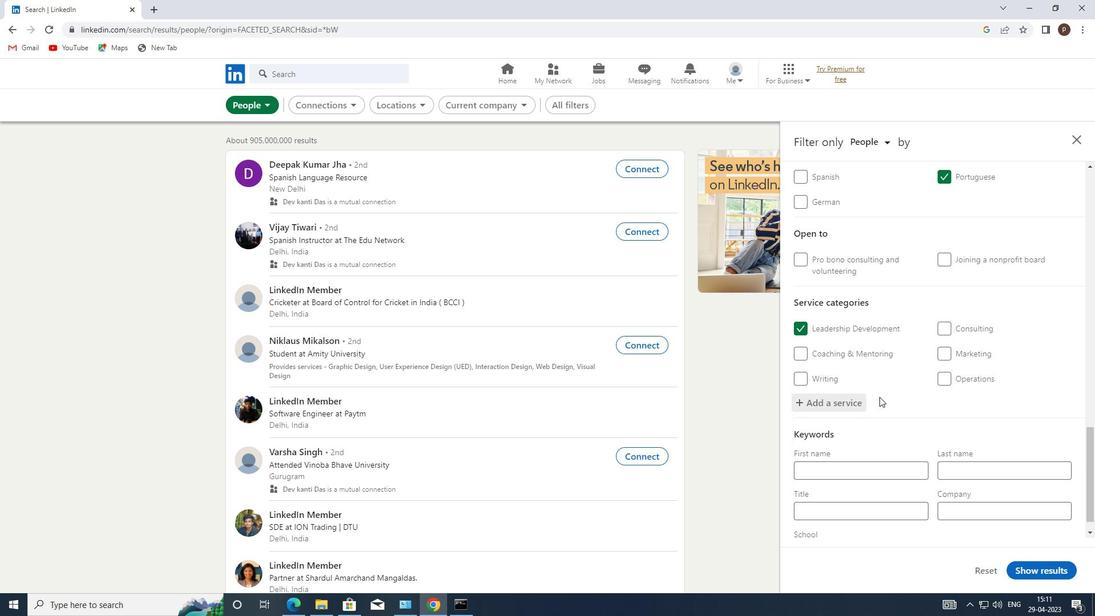 
Action: Mouse scrolled (877, 397) with delta (0, 0)
Screenshot: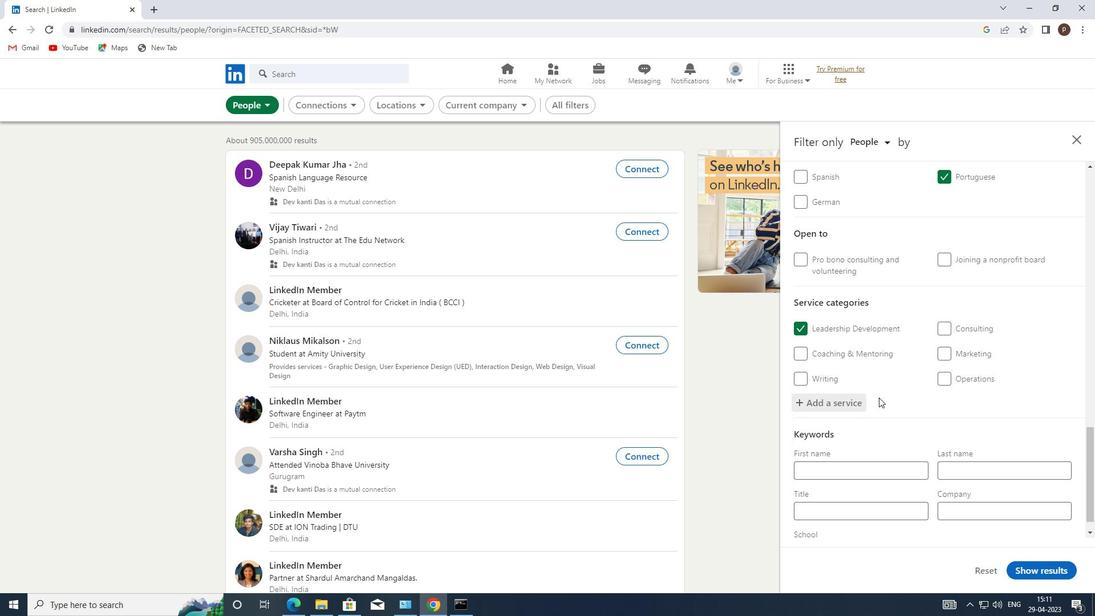 
Action: Mouse moved to (819, 486)
Screenshot: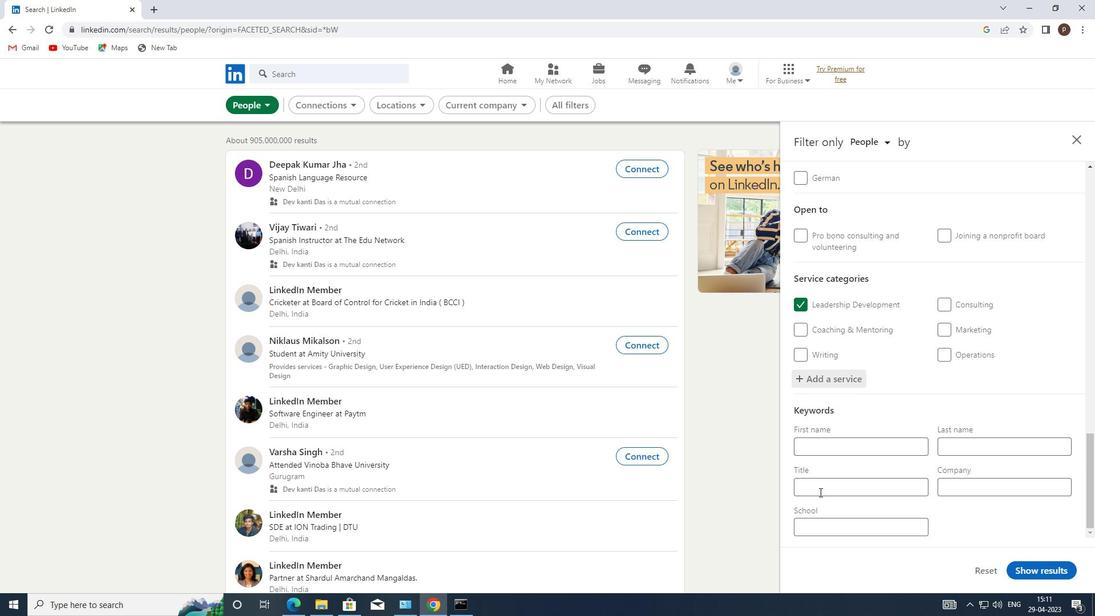 
Action: Mouse pressed left at (819, 486)
Screenshot: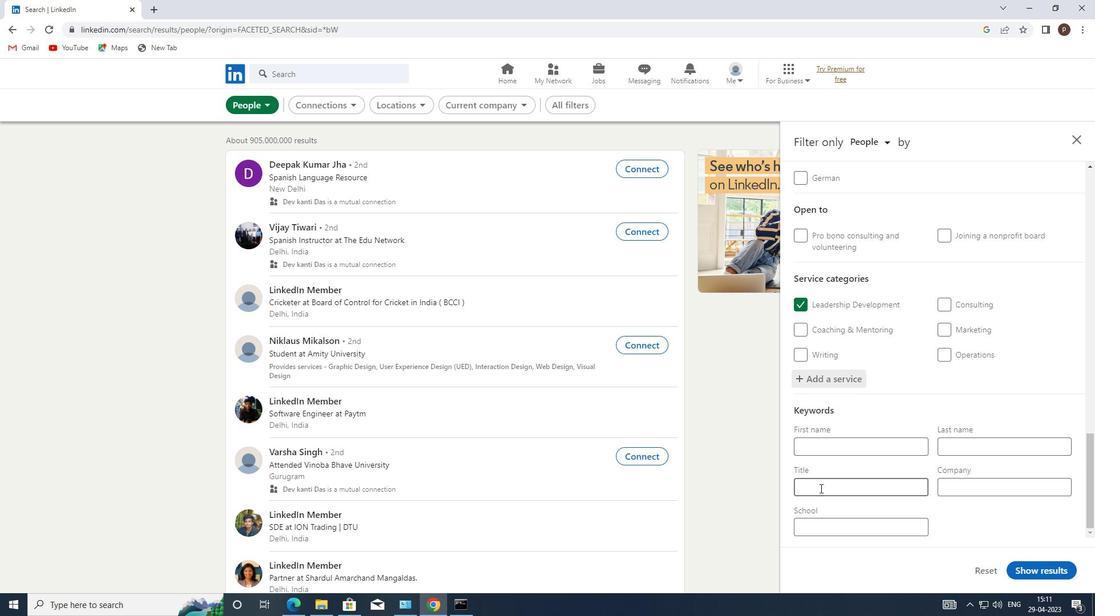 
Action: Key pressed <Key.caps_lock>P<Key.caps_lock>RESCHOOL<Key.space><Key.caps_lock>T<Key.caps_lock>EACHER<Key.space>
Screenshot: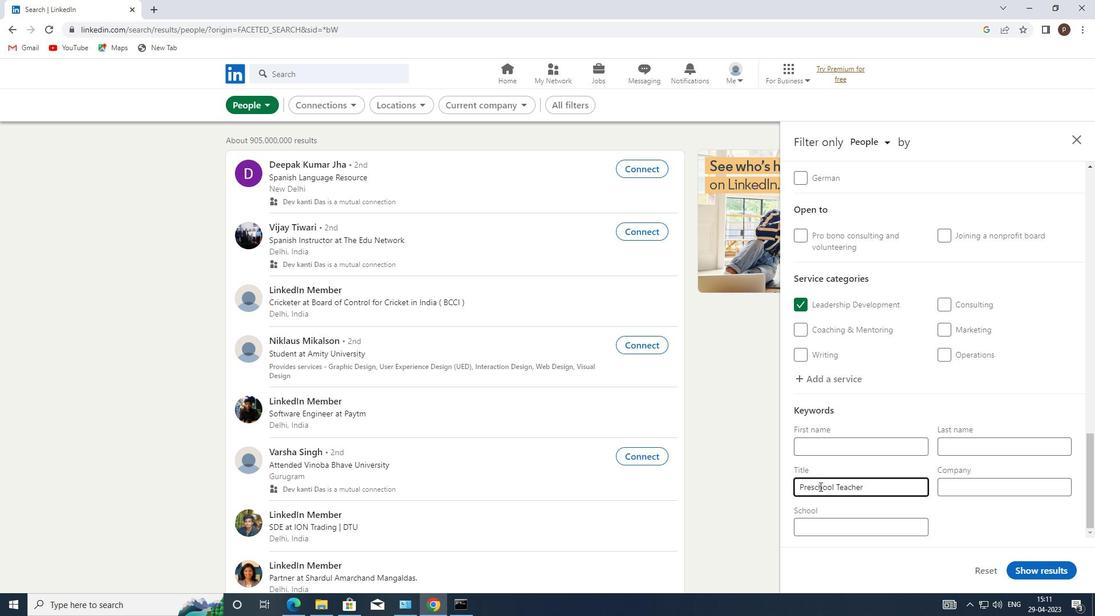 
Action: Mouse moved to (1031, 571)
Screenshot: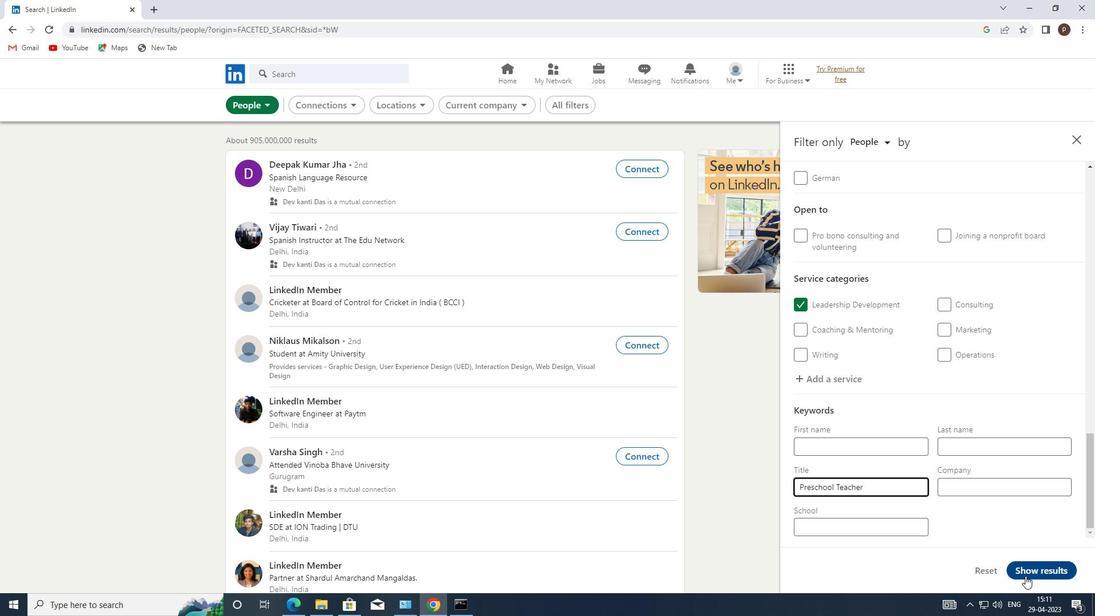 
Action: Mouse pressed left at (1031, 571)
Screenshot: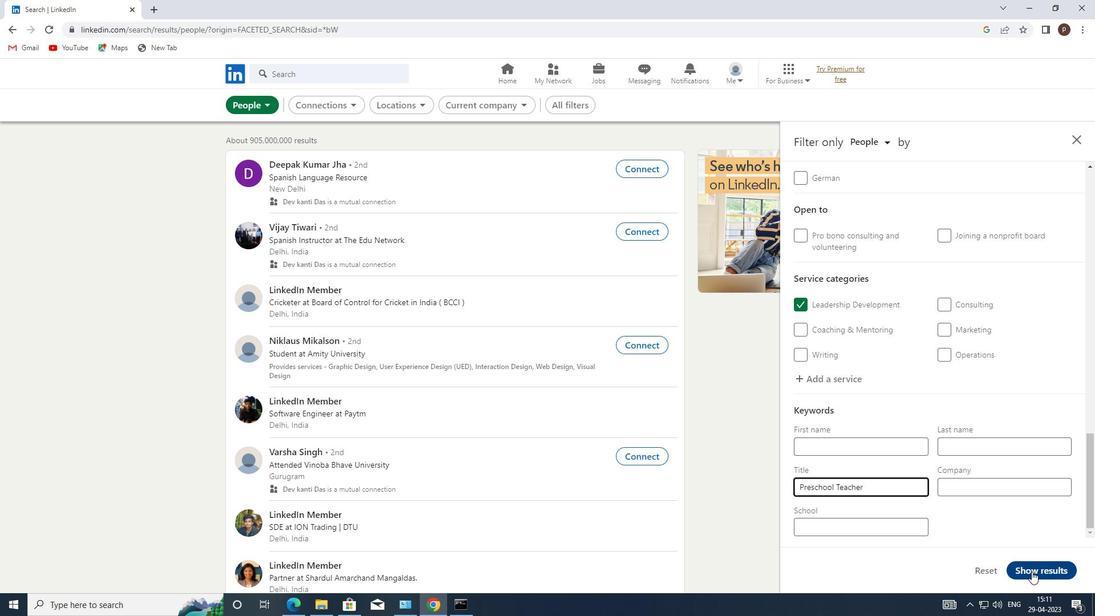 
